 Task: Add a new keyboard input source for a different language and switch between them.
Action: Mouse moved to (360, 283)
Screenshot: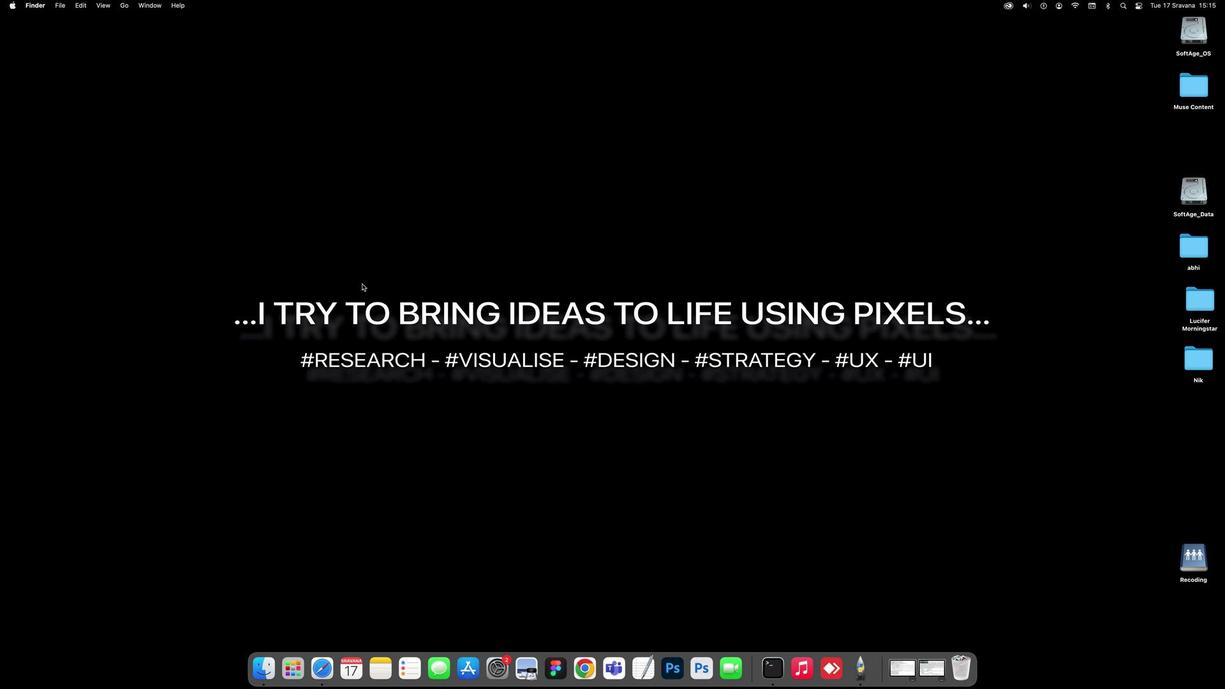 
Action: Mouse pressed left at (360, 283)
Screenshot: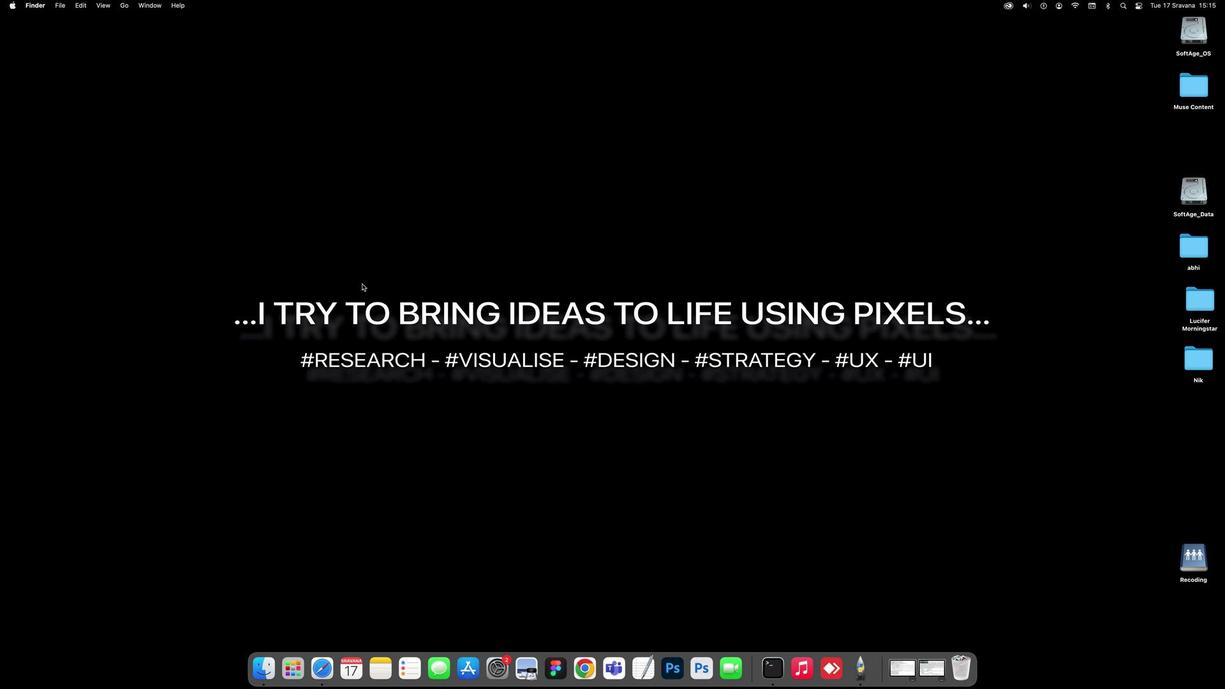 
Action: Mouse moved to (8, 1)
Screenshot: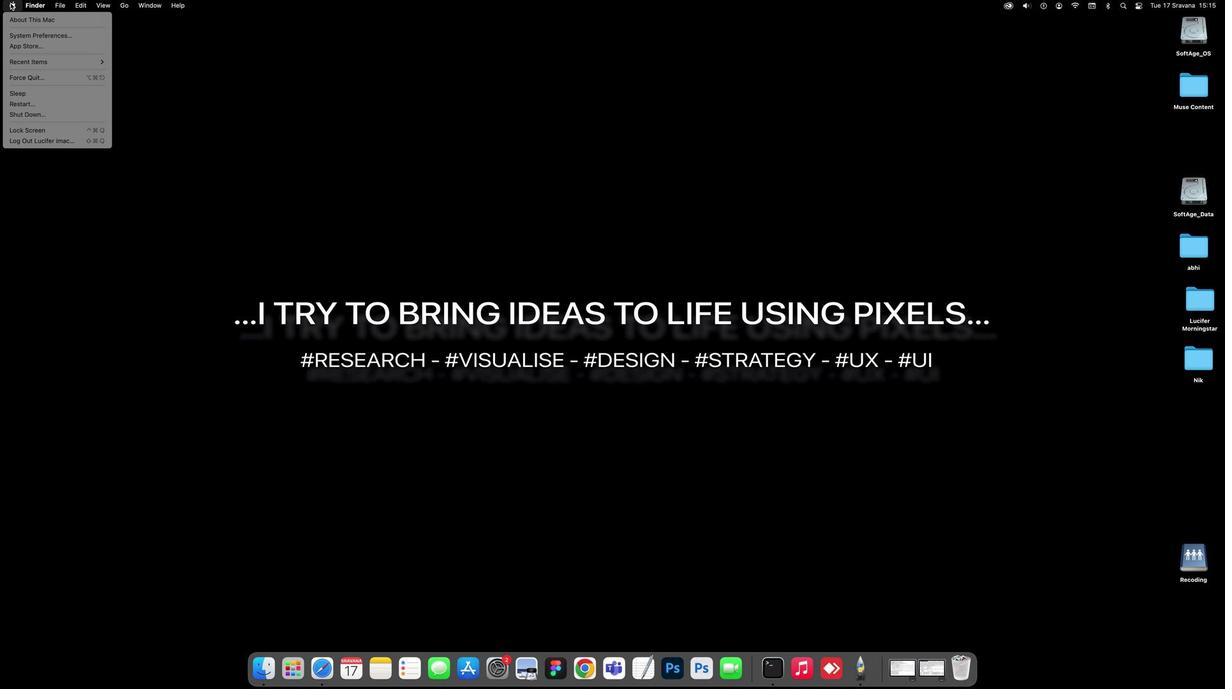 
Action: Mouse pressed left at (8, 1)
Screenshot: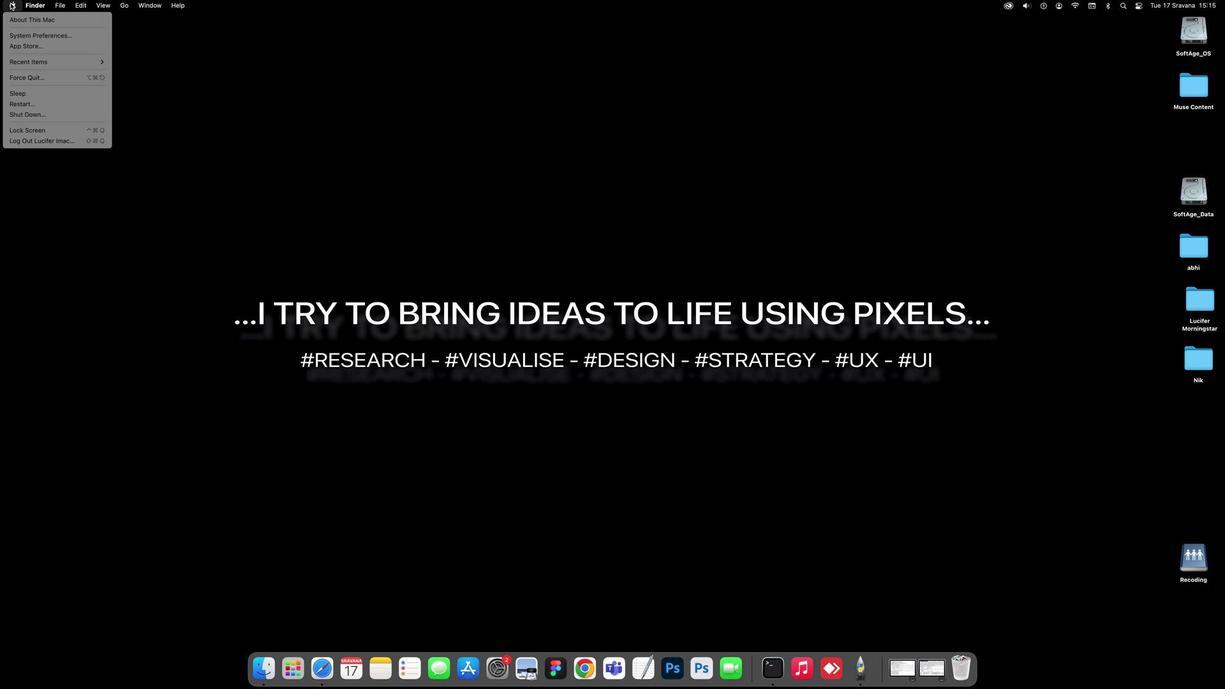 
Action: Mouse moved to (19, 39)
Screenshot: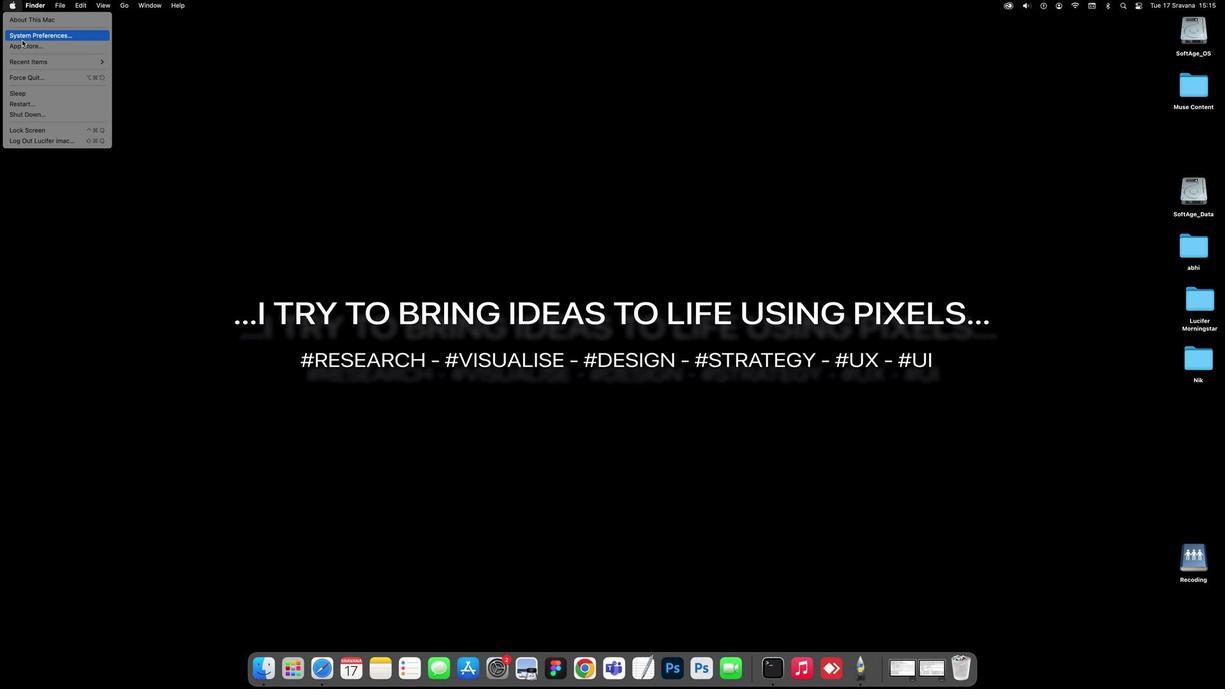 
Action: Mouse pressed left at (19, 39)
Screenshot: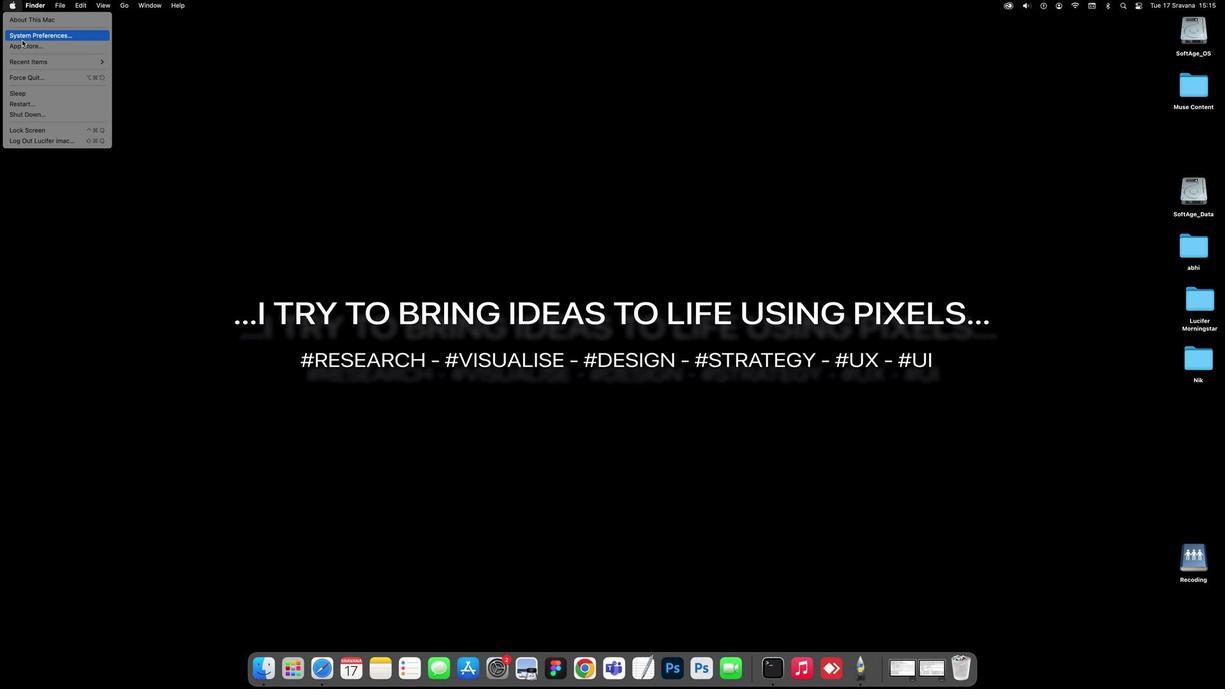 
Action: Mouse moved to (544, 490)
Screenshot: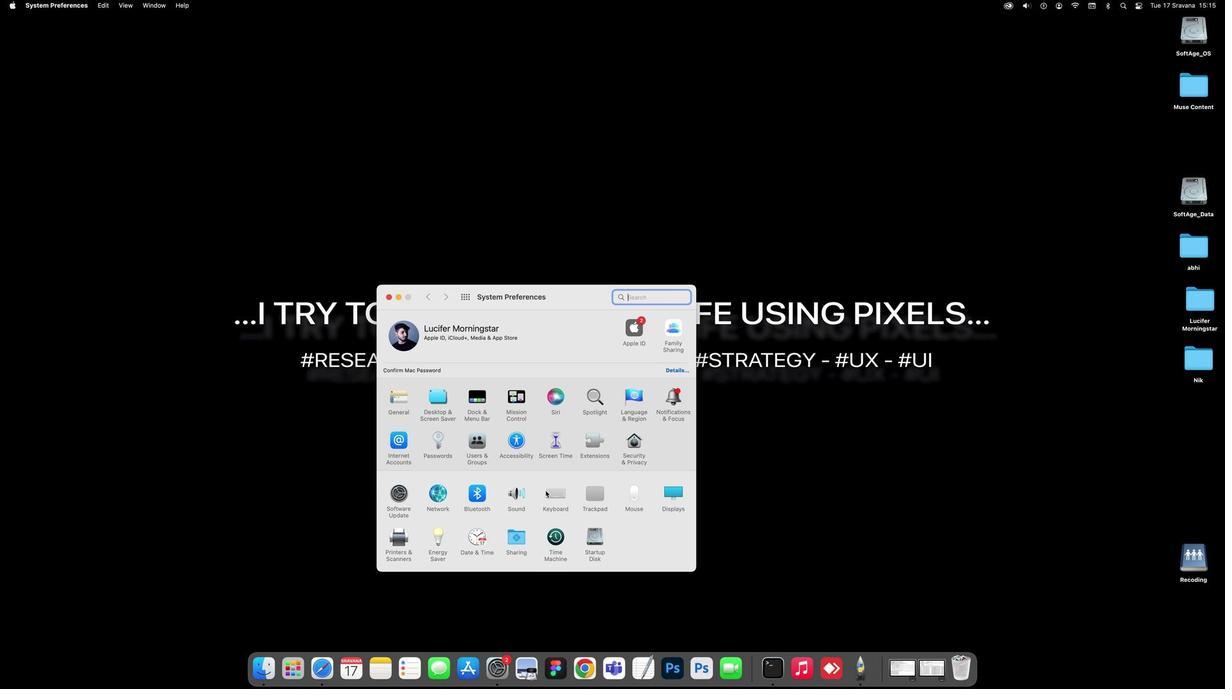 
Action: Mouse pressed left at (544, 490)
Screenshot: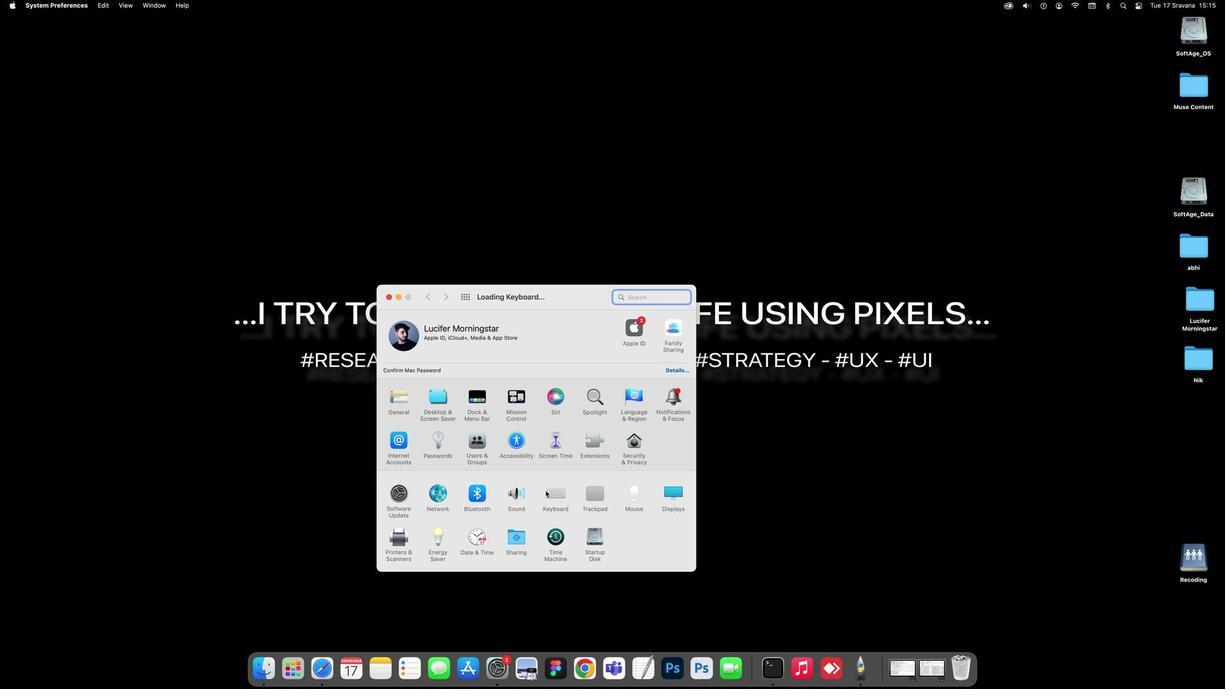 
Action: Mouse moved to (428, 529)
Screenshot: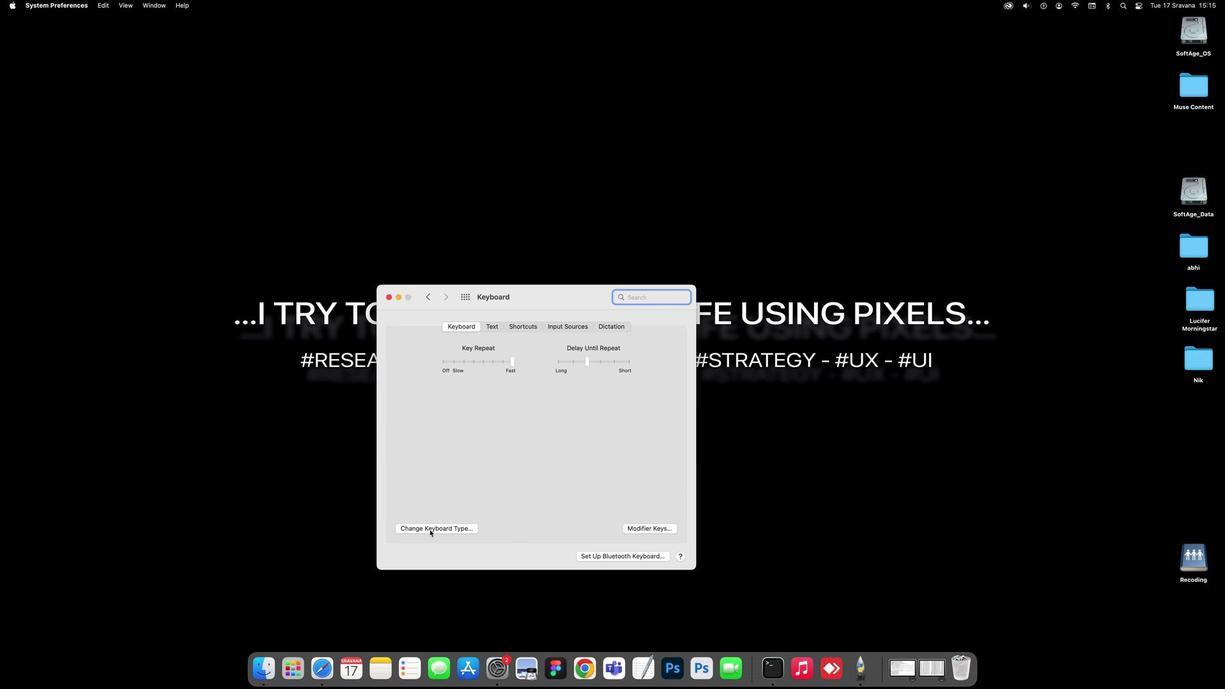 
Action: Mouse pressed left at (428, 529)
Screenshot: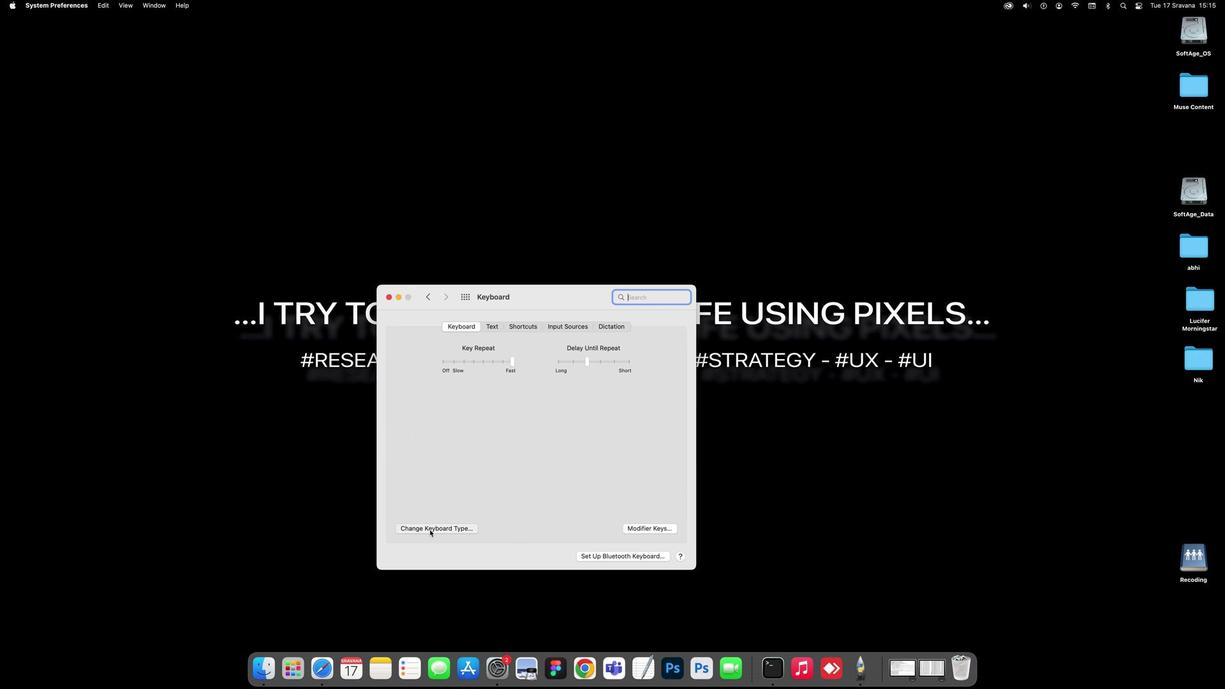 
Action: Mouse moved to (786, 478)
Screenshot: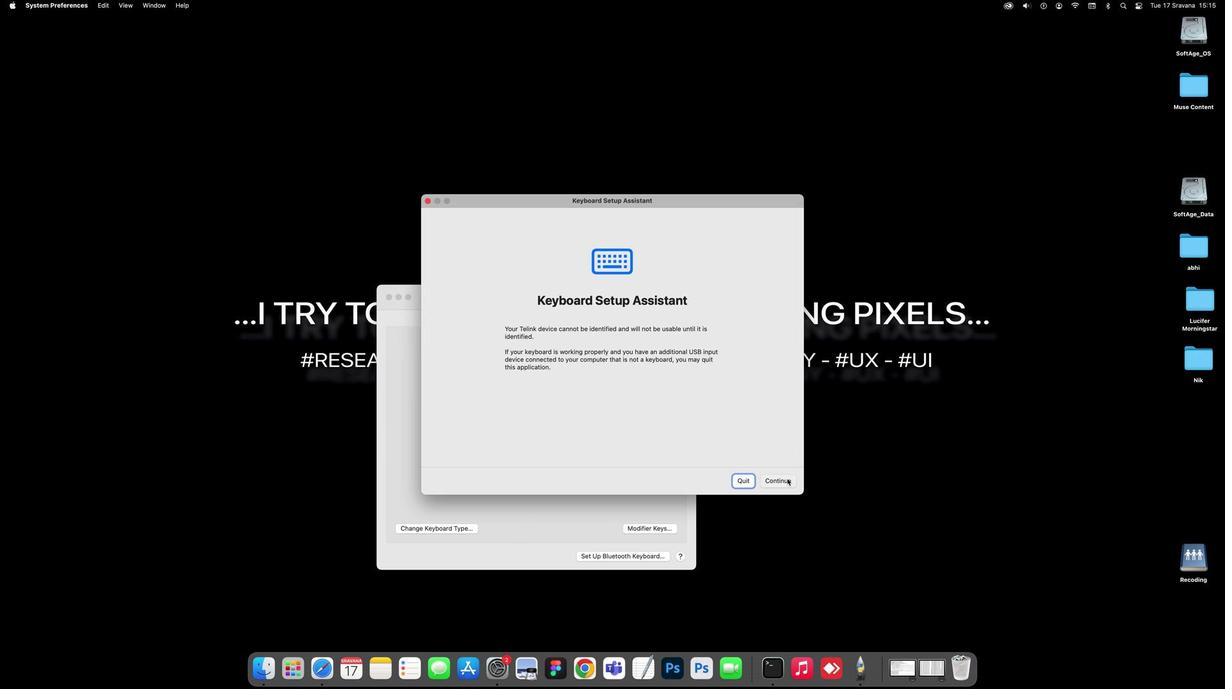
Action: Mouse pressed left at (786, 478)
Screenshot: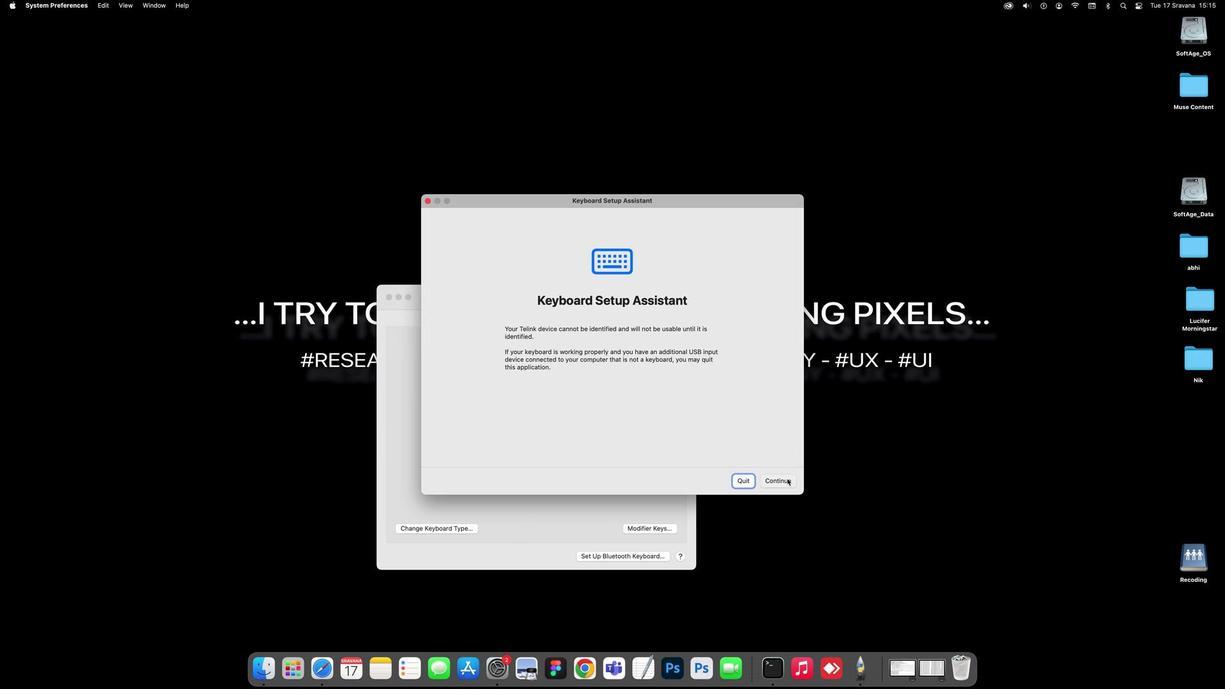 
Action: Key pressed Key.shift'Z'
Screenshot: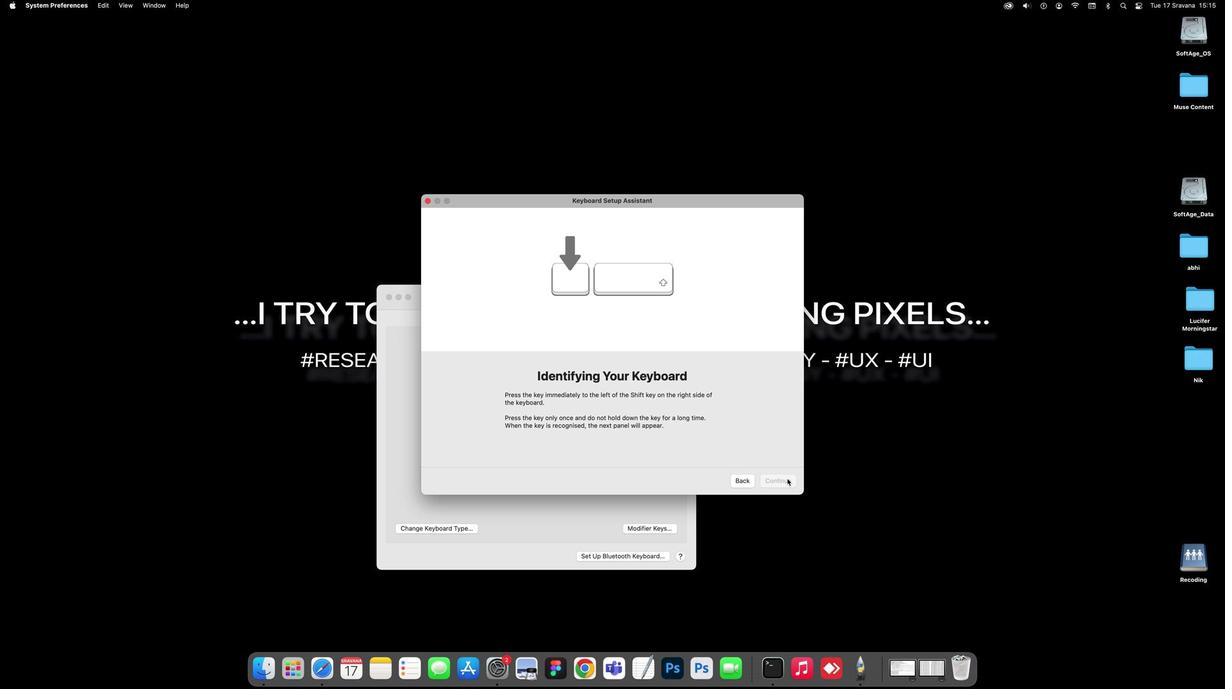 
Action: Mouse moved to (748, 452)
Screenshot: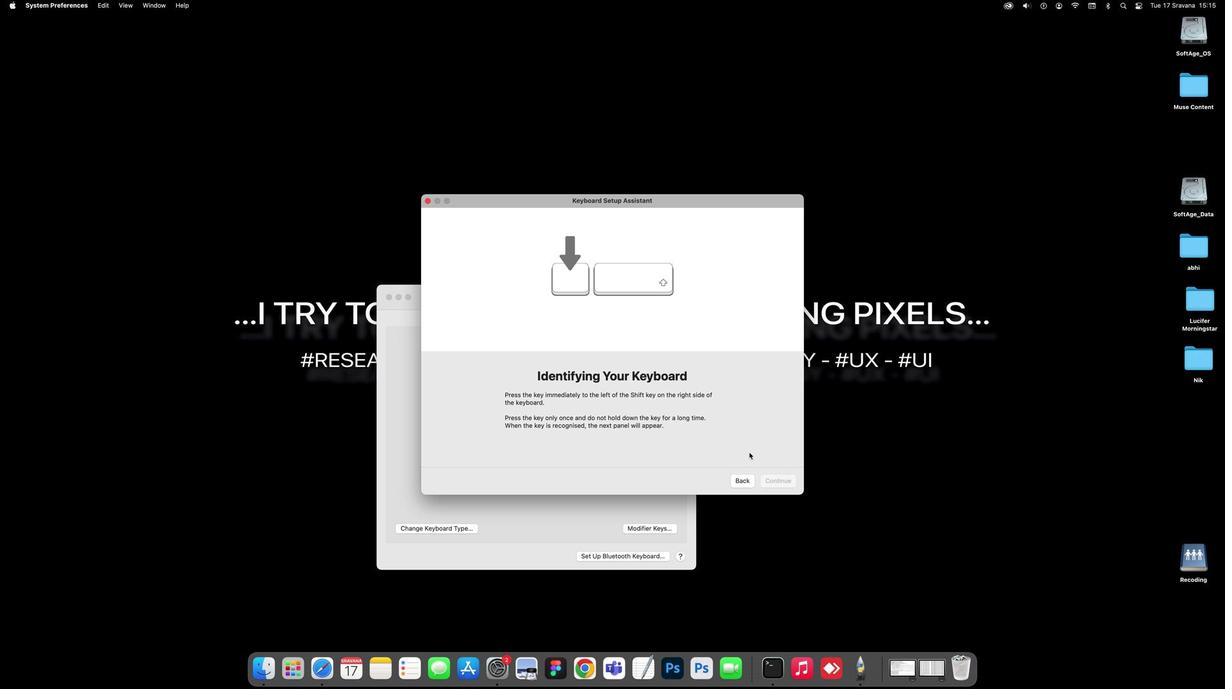 
Action: Mouse pressed left at (748, 452)
Screenshot: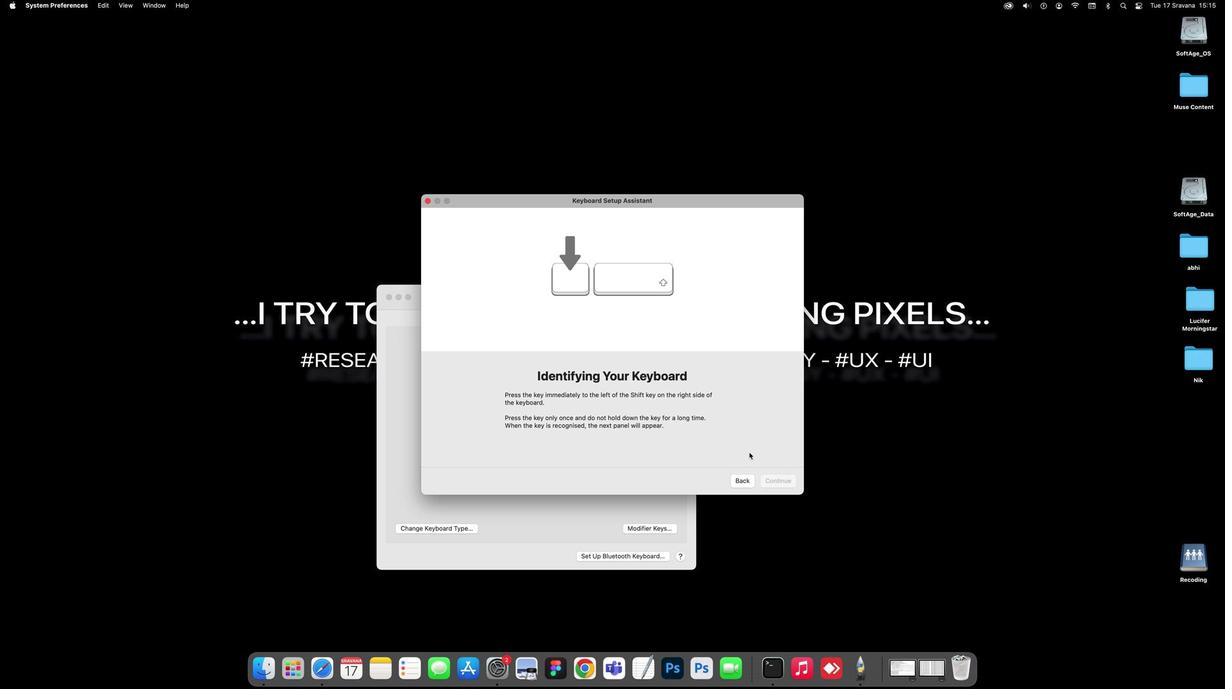 
Action: Key pressed Key.shift'Z'Key.shift'Z''Z''Z''Z'
Screenshot: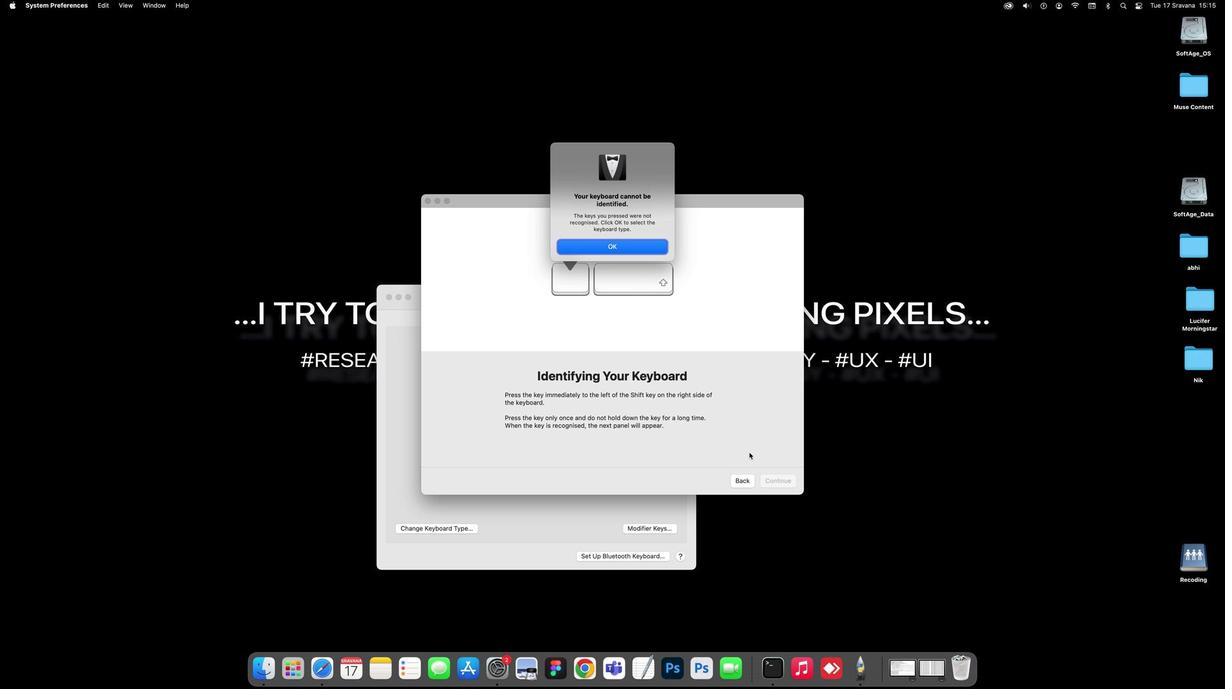 
Action: Mouse moved to (618, 254)
Screenshot: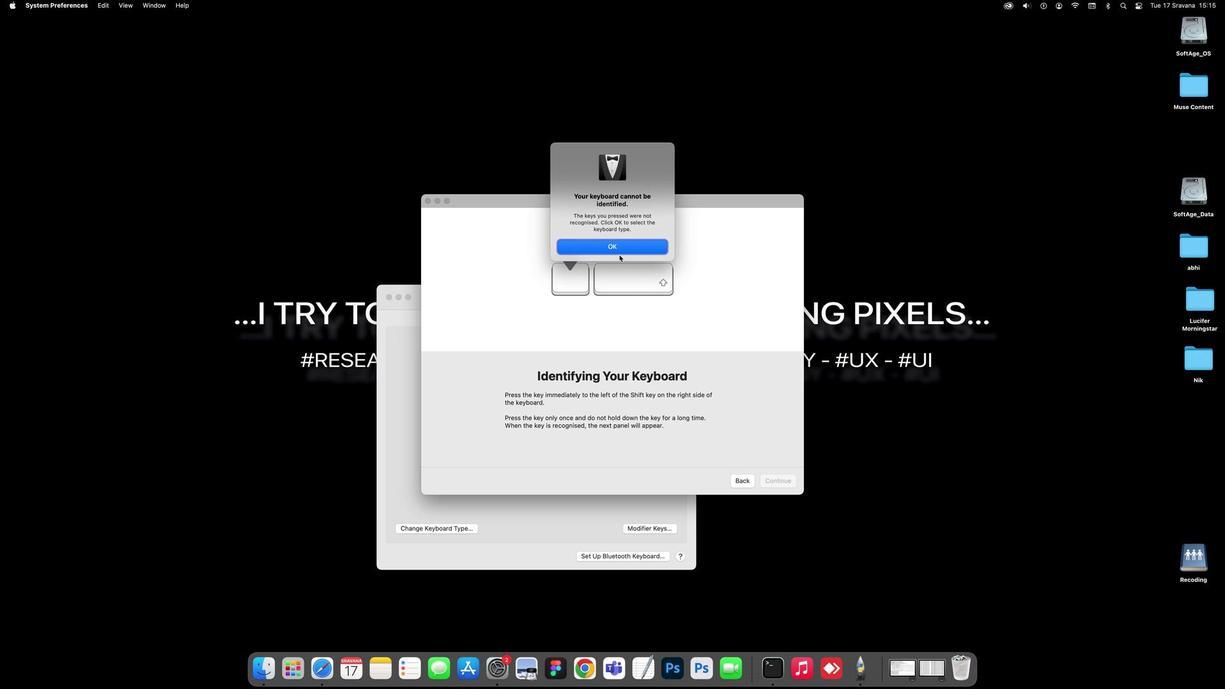 
Action: Mouse pressed left at (618, 254)
Screenshot: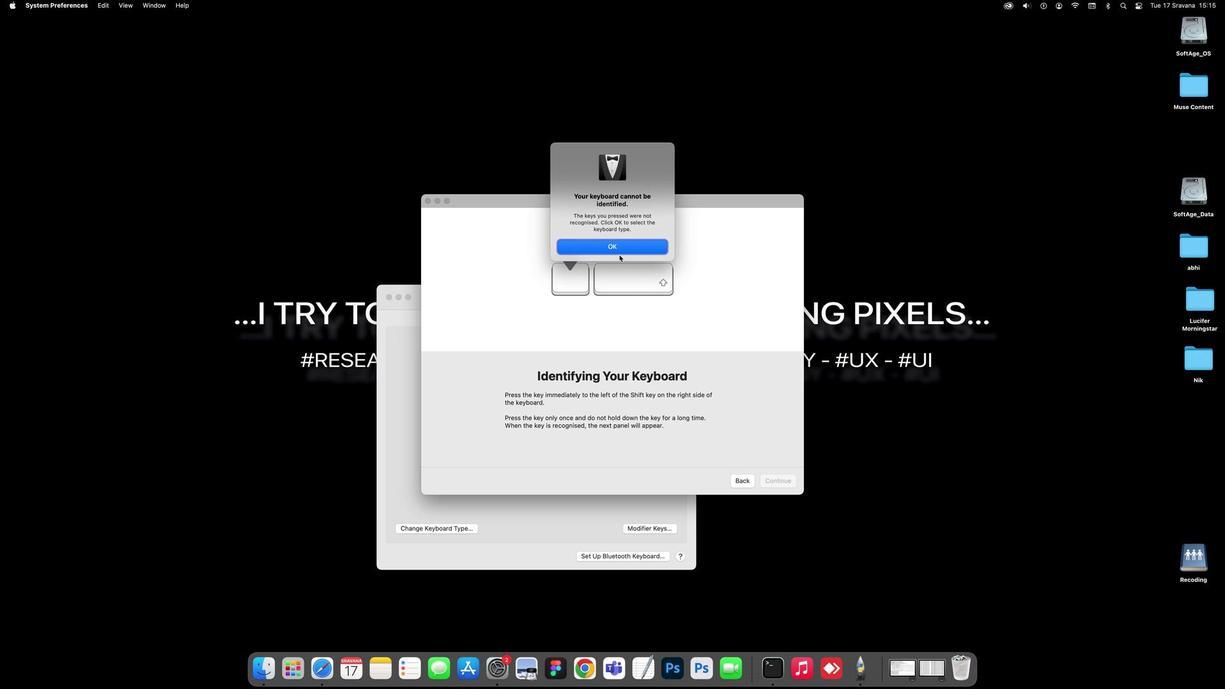 
Action: Mouse moved to (616, 249)
Screenshot: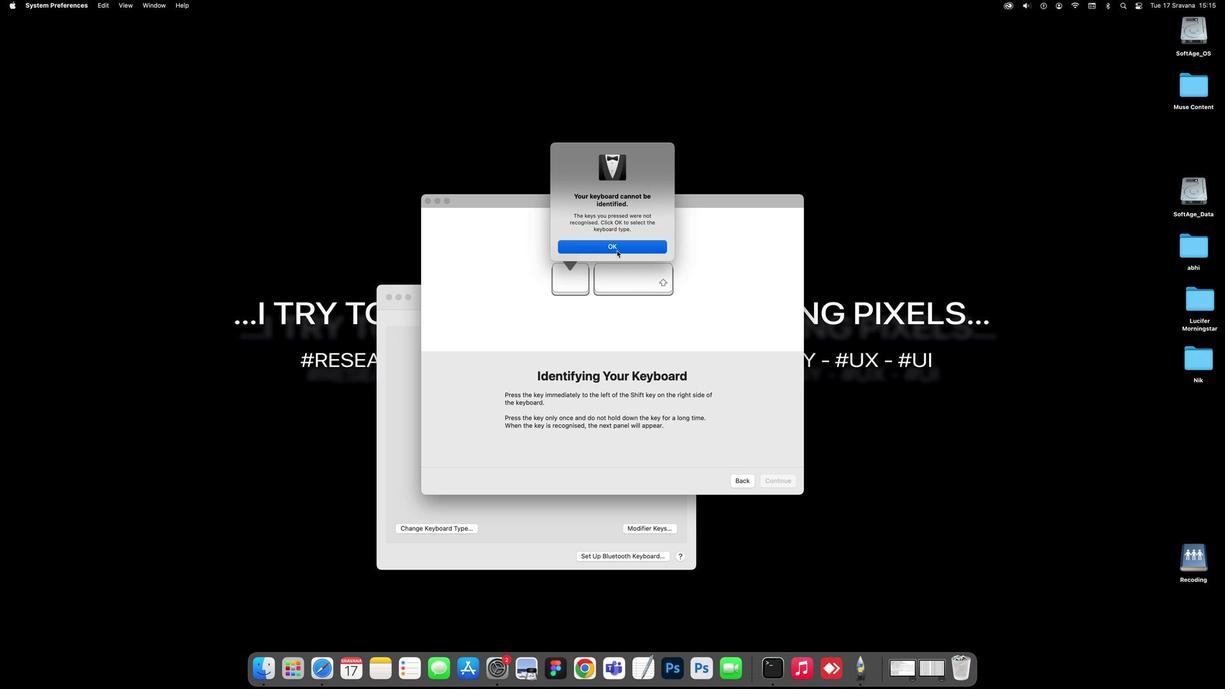
Action: Mouse pressed left at (616, 249)
Screenshot: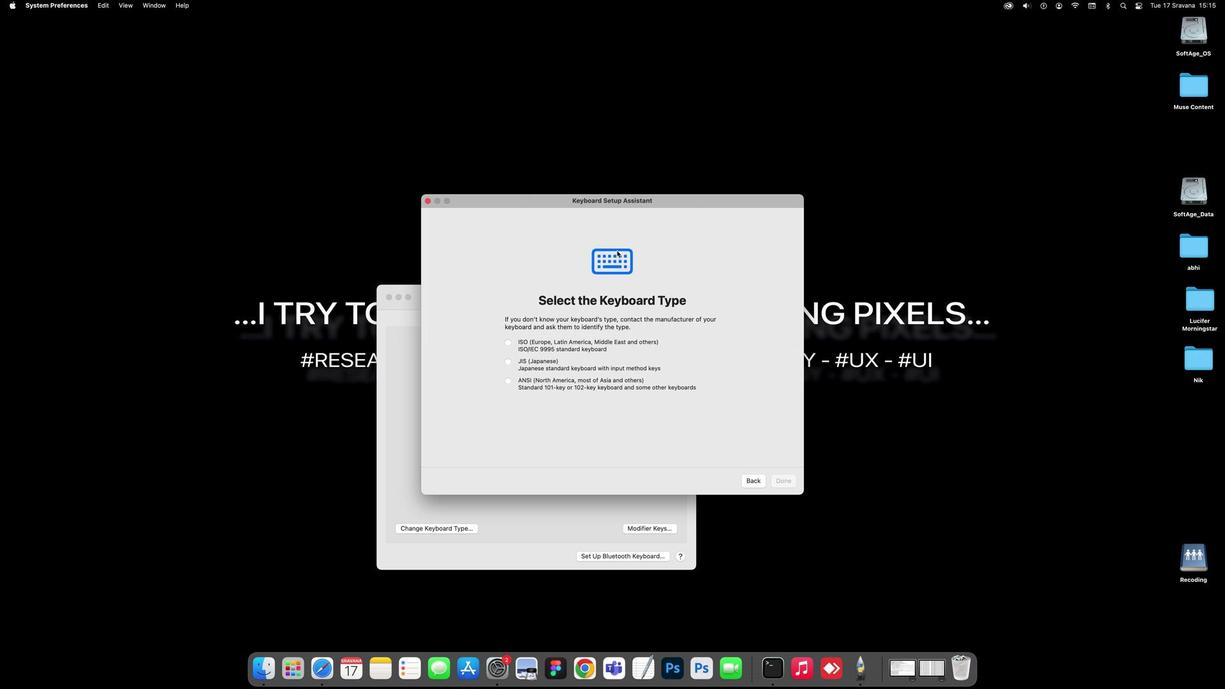 
Action: Mouse moved to (513, 381)
Screenshot: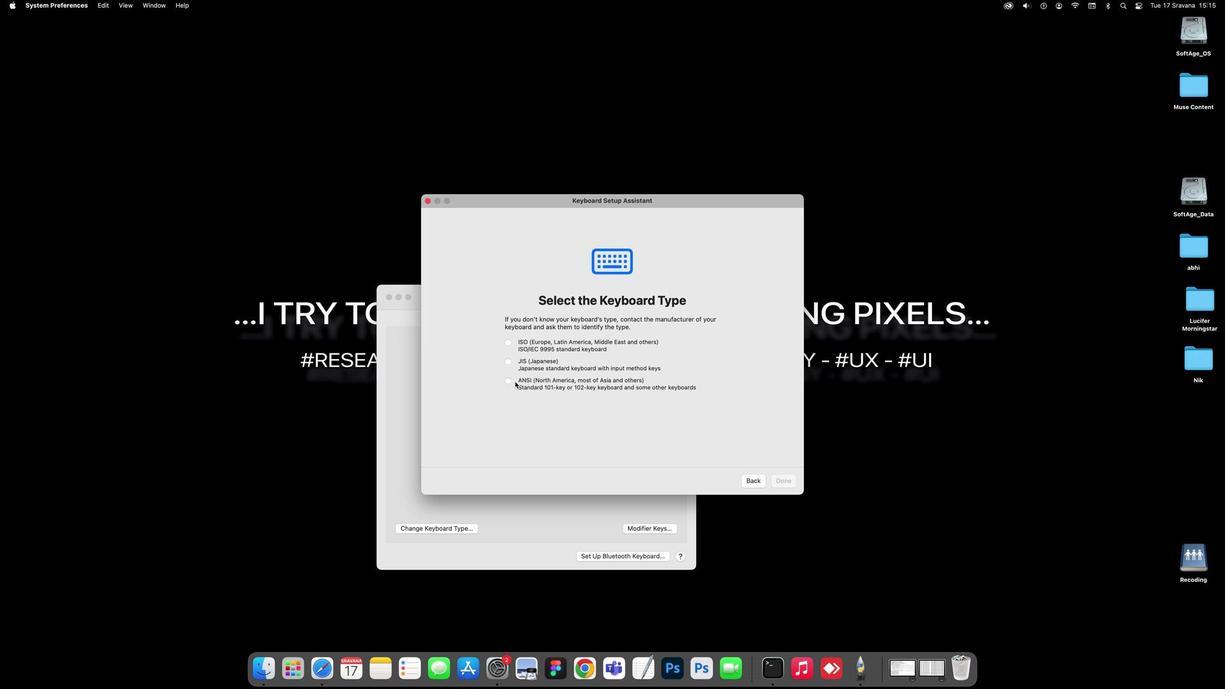 
Action: Mouse pressed left at (513, 381)
Screenshot: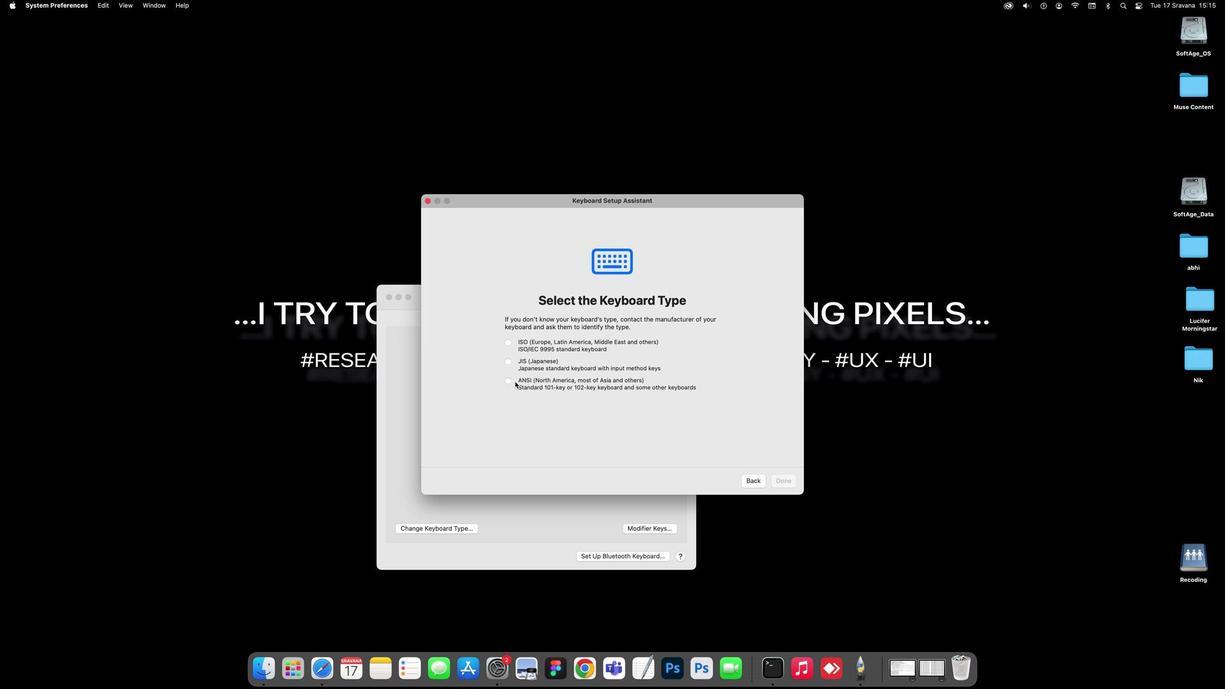 
Action: Mouse moved to (510, 381)
Screenshot: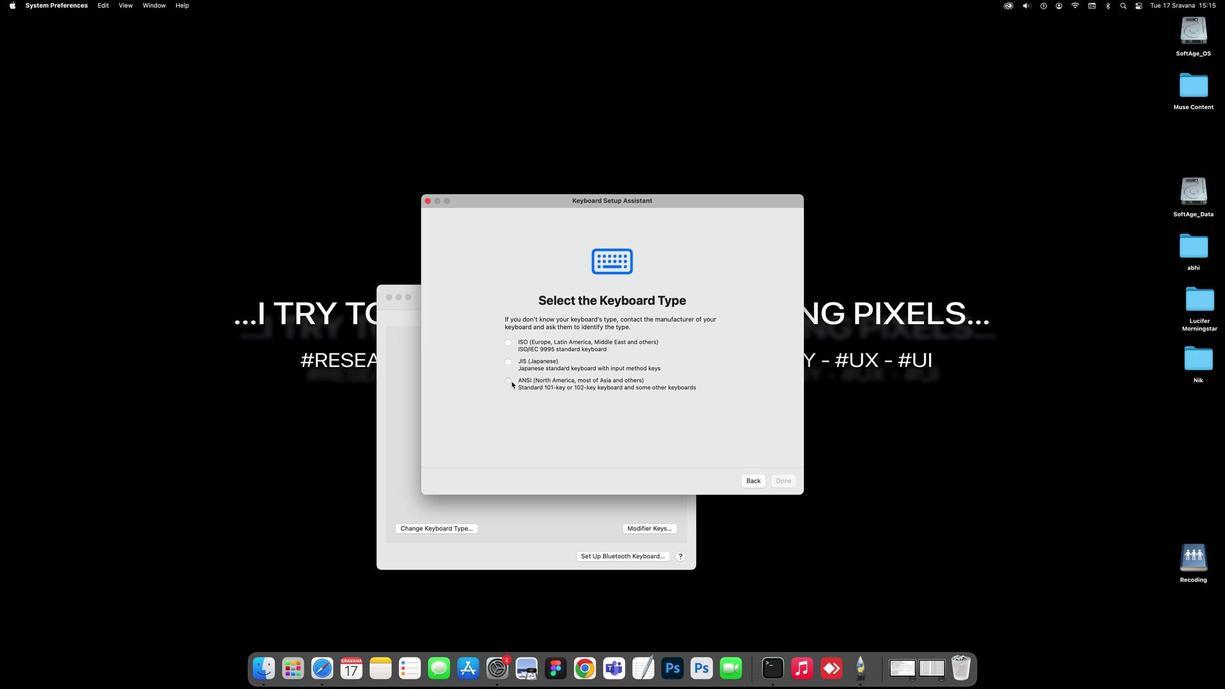 
Action: Mouse pressed left at (510, 381)
Screenshot: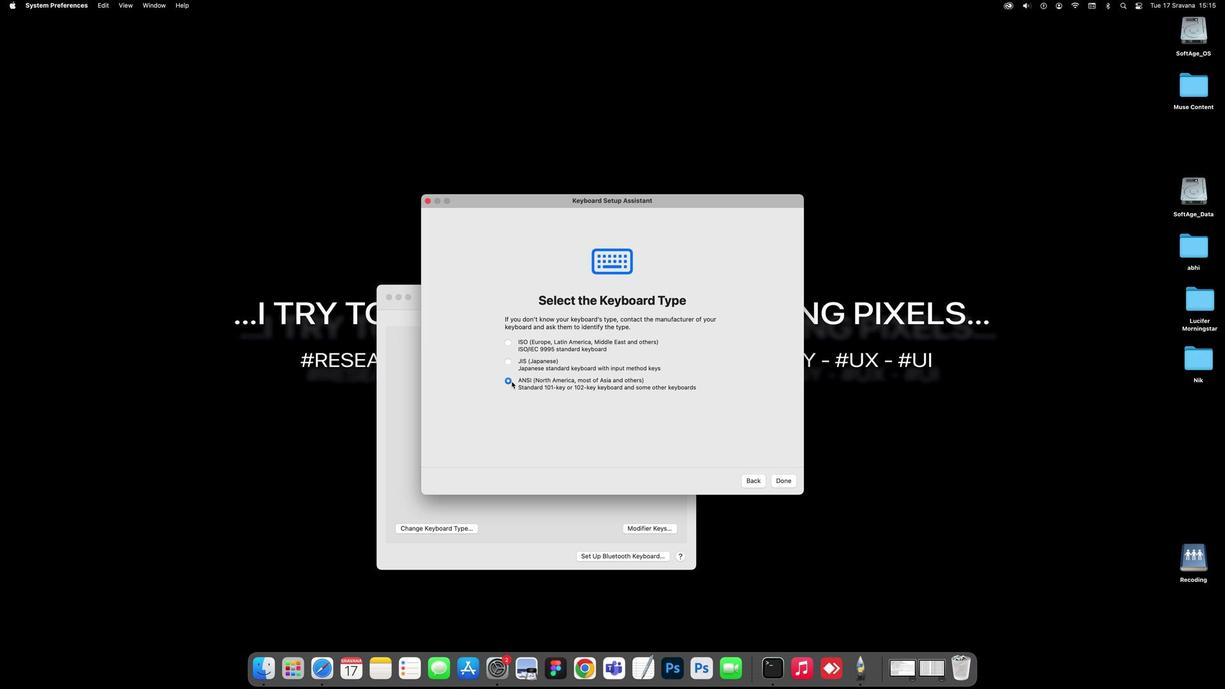 
Action: Mouse moved to (776, 473)
Screenshot: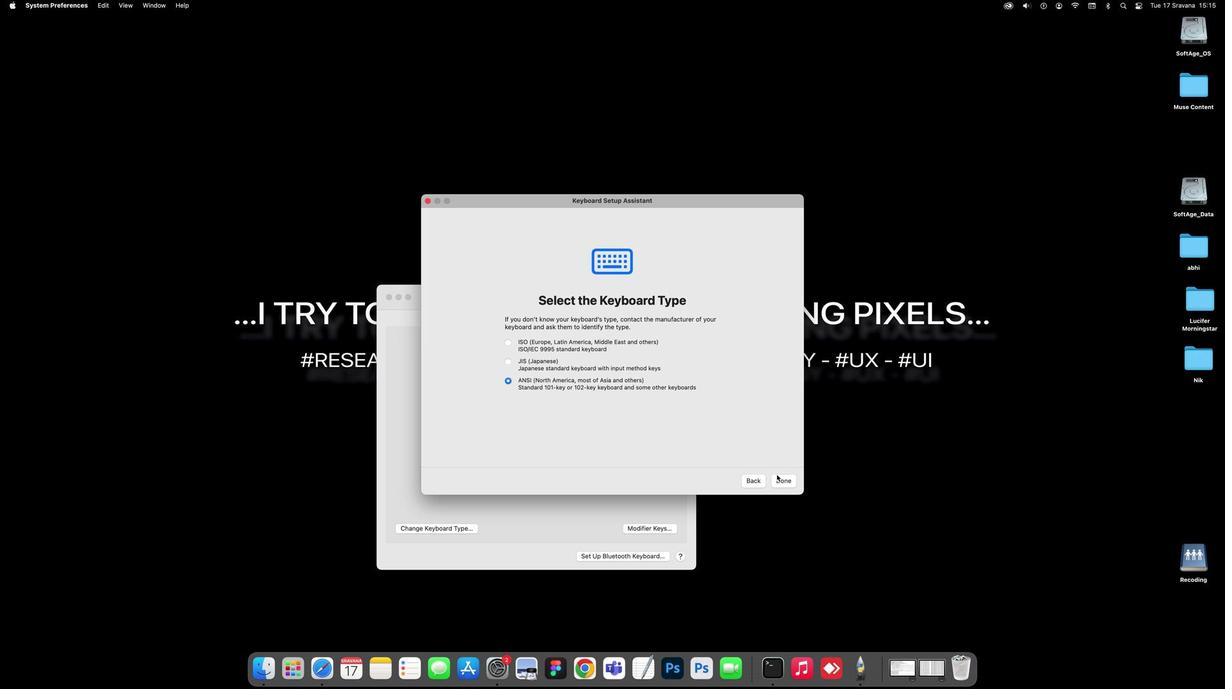 
Action: Mouse pressed left at (776, 473)
Screenshot: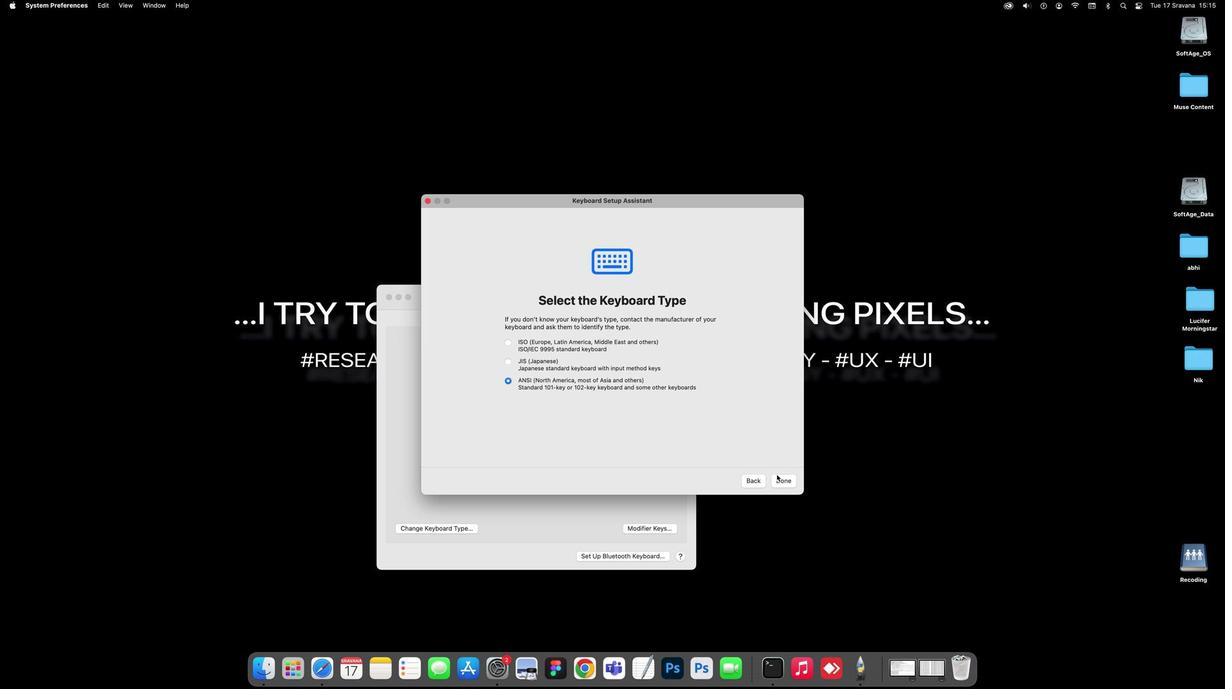 
Action: Mouse moved to (782, 482)
Screenshot: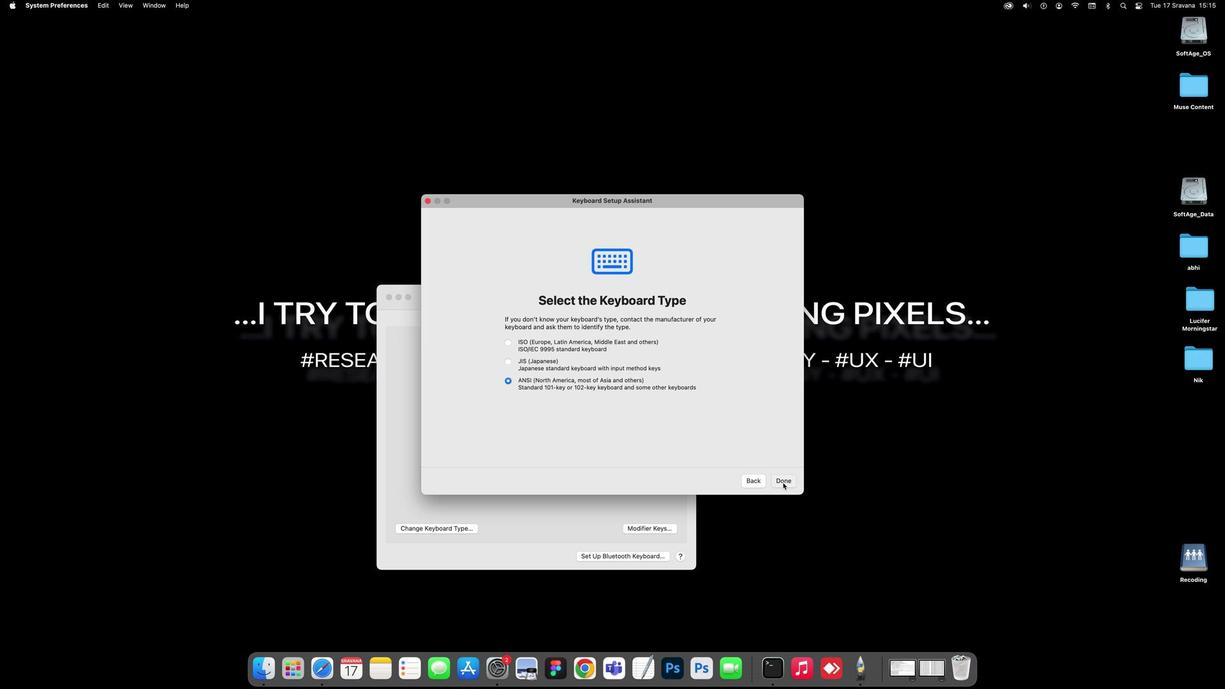 
Action: Mouse pressed left at (782, 482)
Screenshot: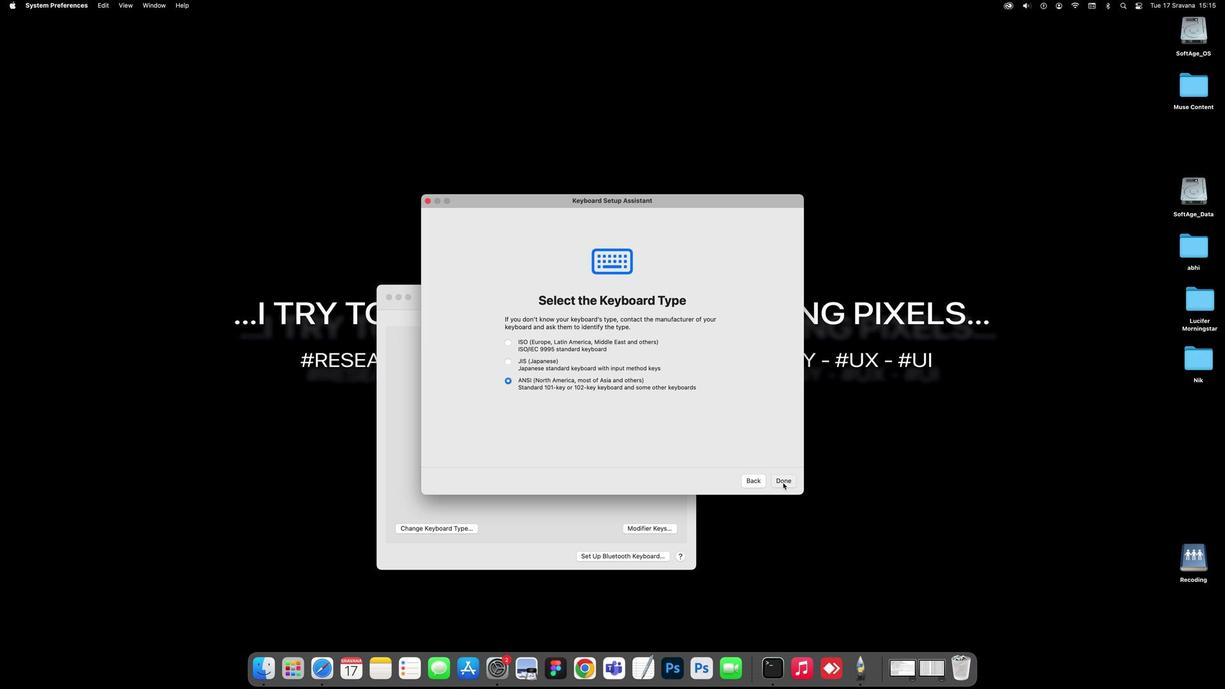 
Action: Mouse moved to (492, 330)
Screenshot: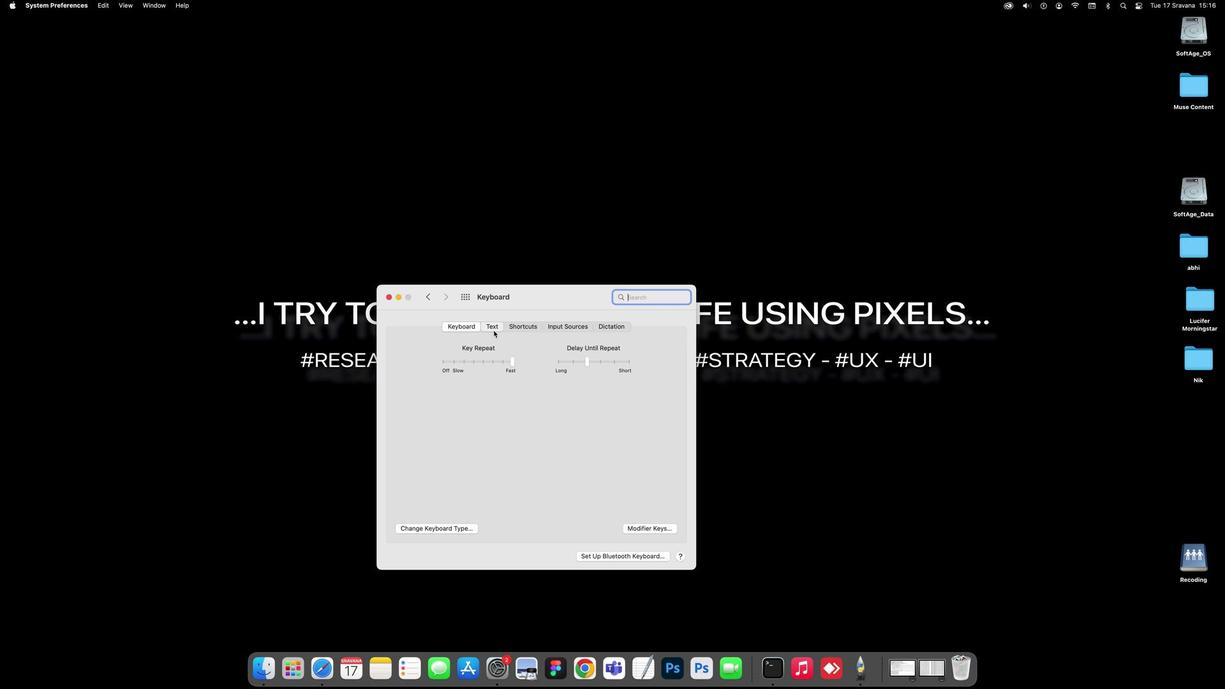 
Action: Mouse pressed left at (492, 330)
Screenshot: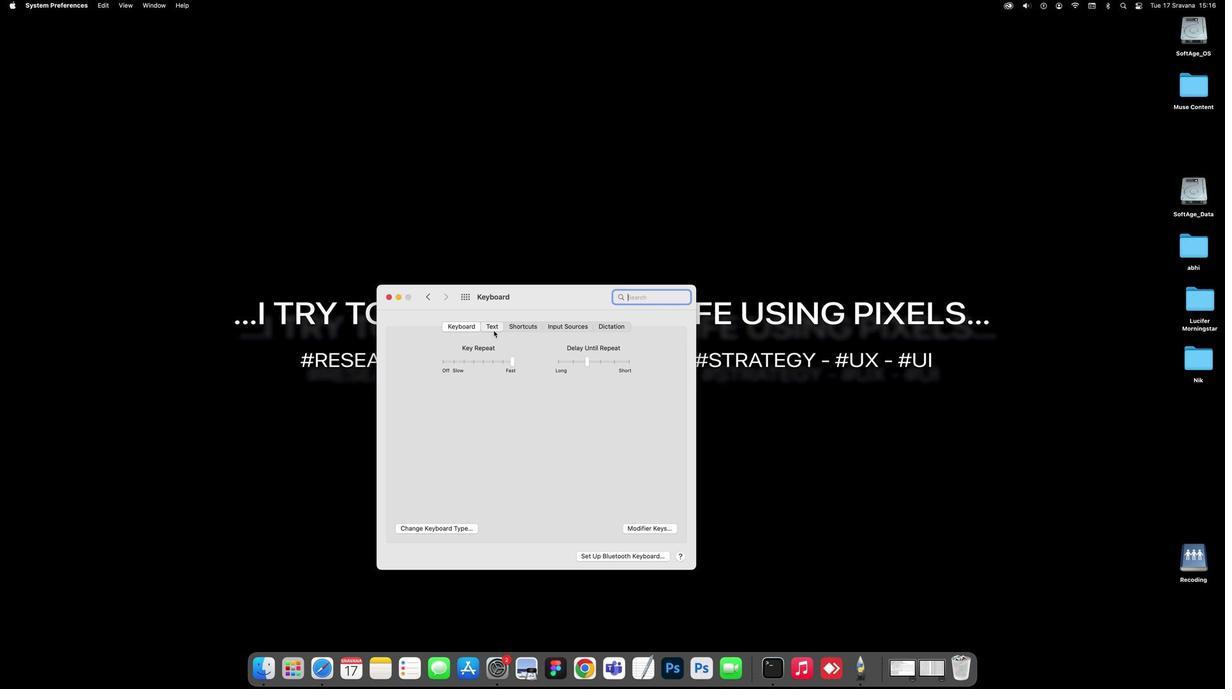 
Action: Mouse moved to (572, 328)
Screenshot: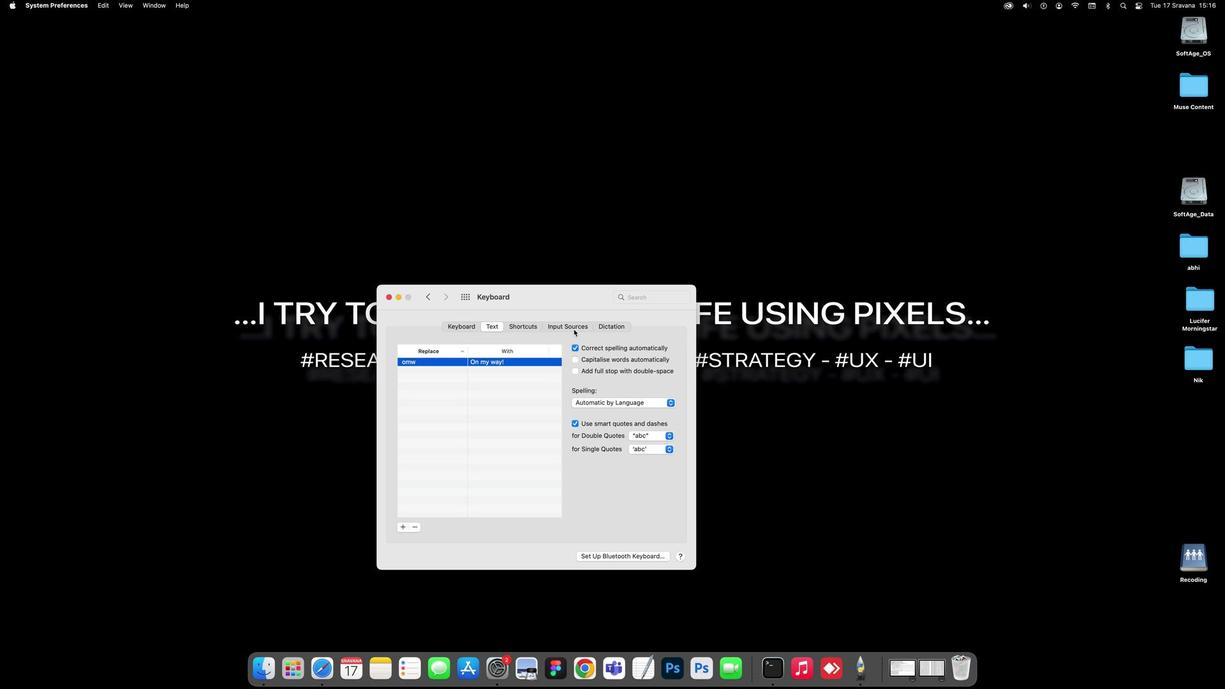 
Action: Mouse pressed left at (572, 328)
Screenshot: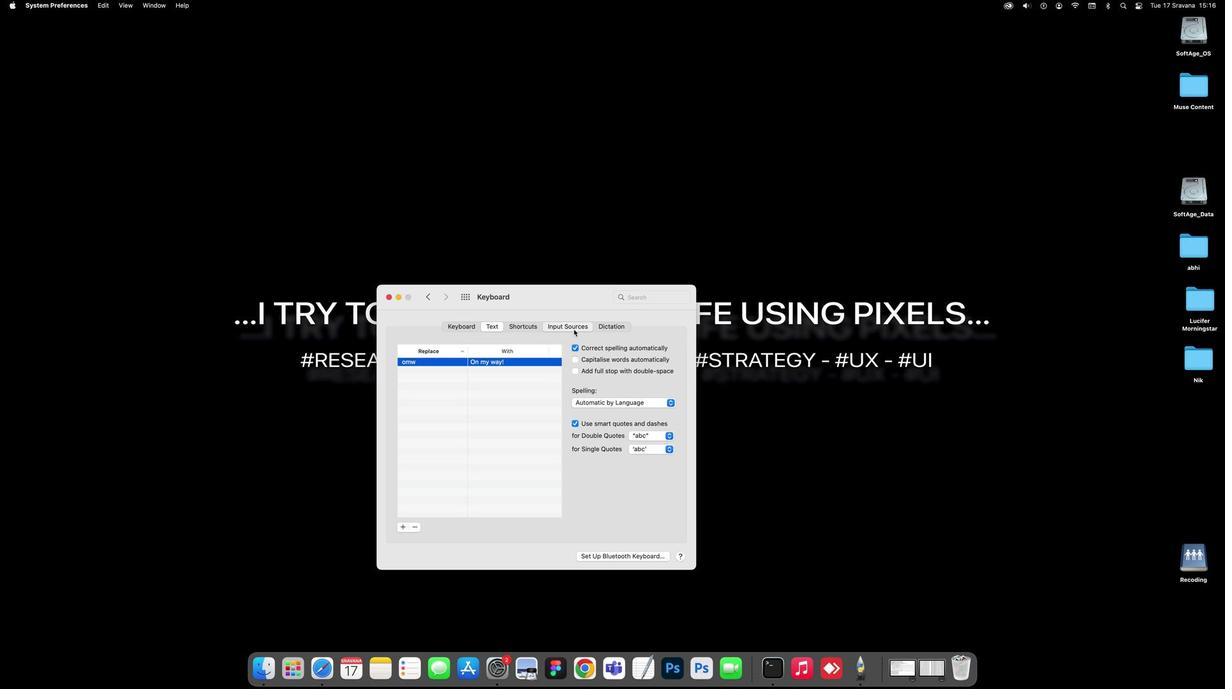 
Action: Mouse moved to (398, 516)
Screenshot: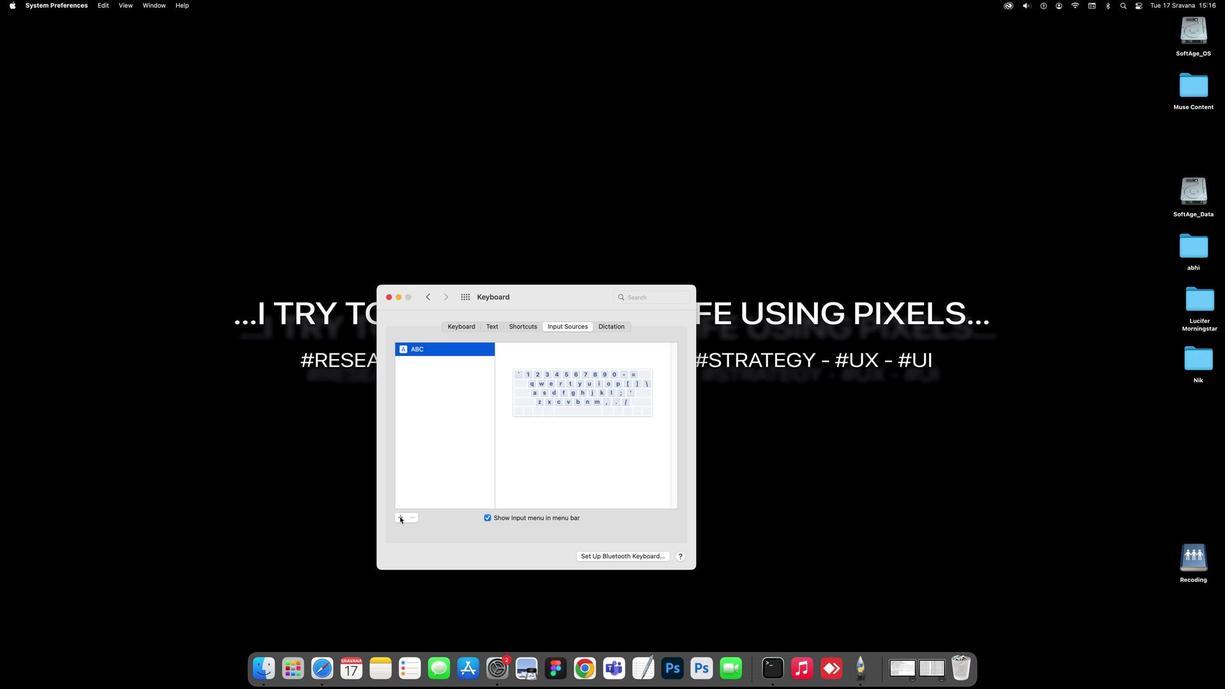 
Action: Mouse pressed left at (398, 516)
Screenshot: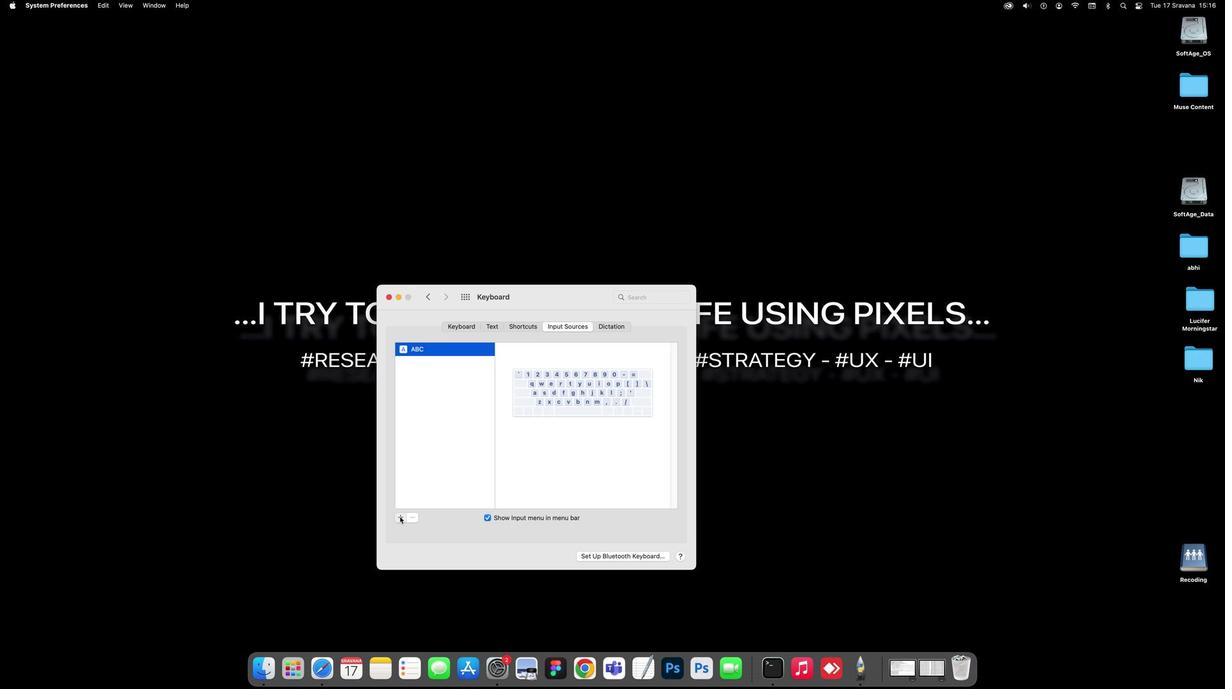 
Action: Mouse moved to (564, 419)
Screenshot: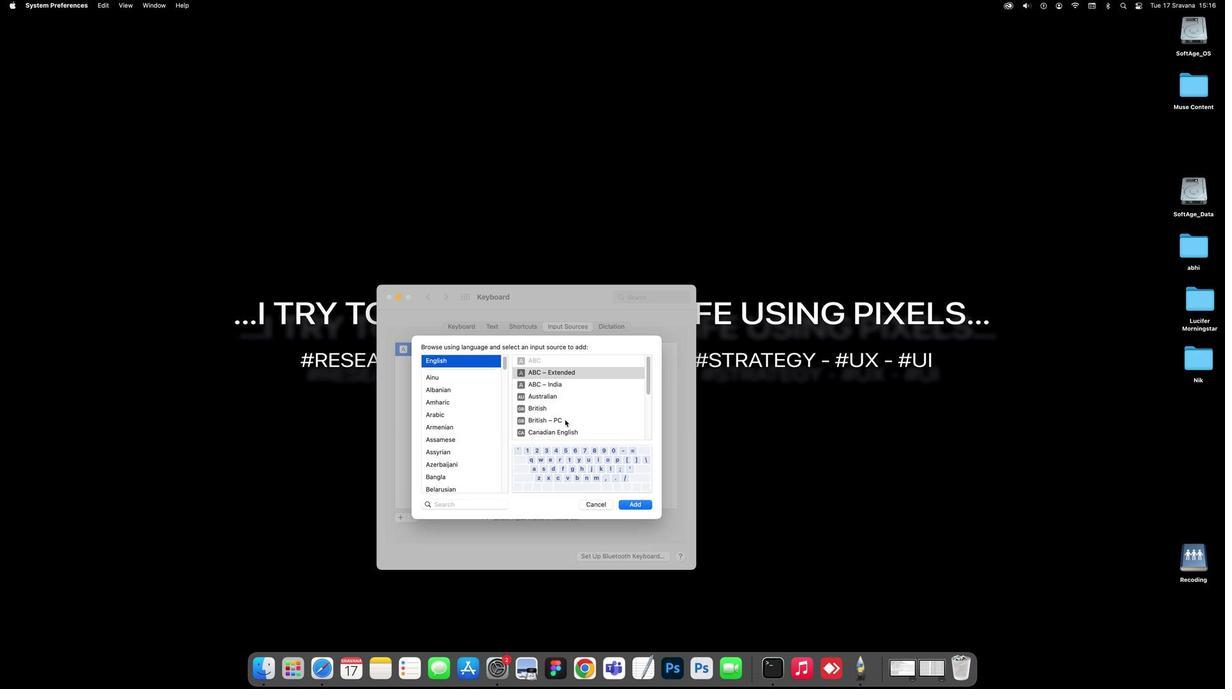 
Action: Mouse scrolled (564, 419) with delta (-1, 0)
Screenshot: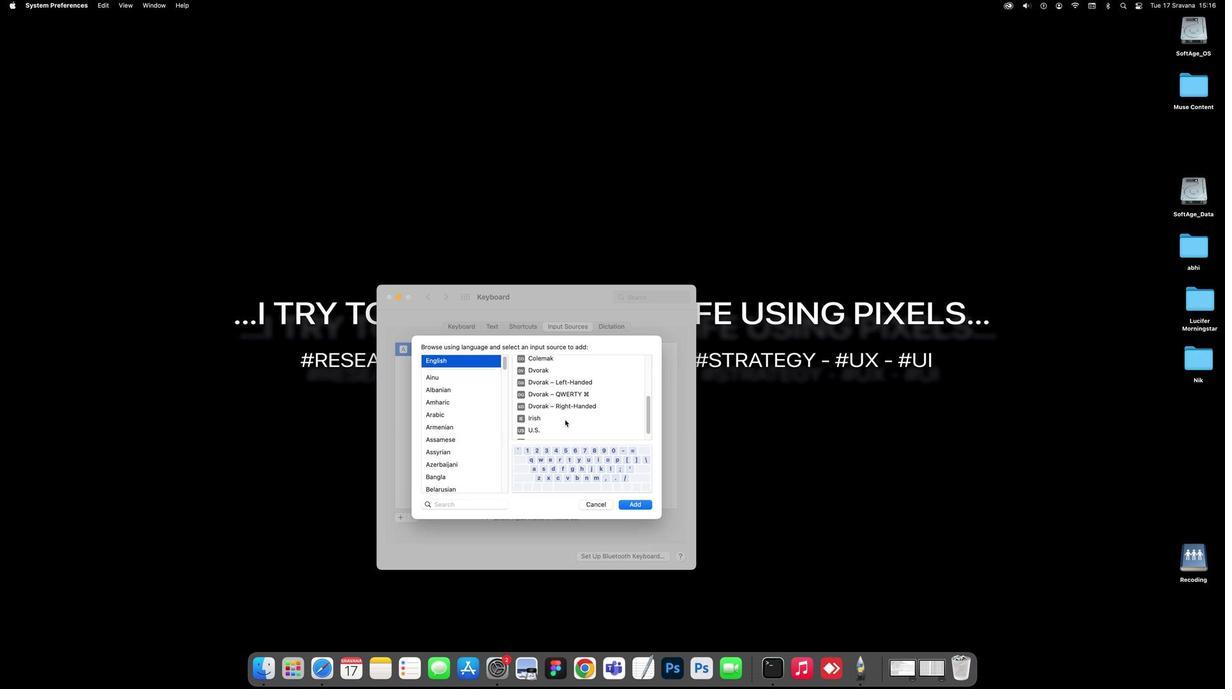 
Action: Mouse scrolled (564, 419) with delta (-1, 0)
Screenshot: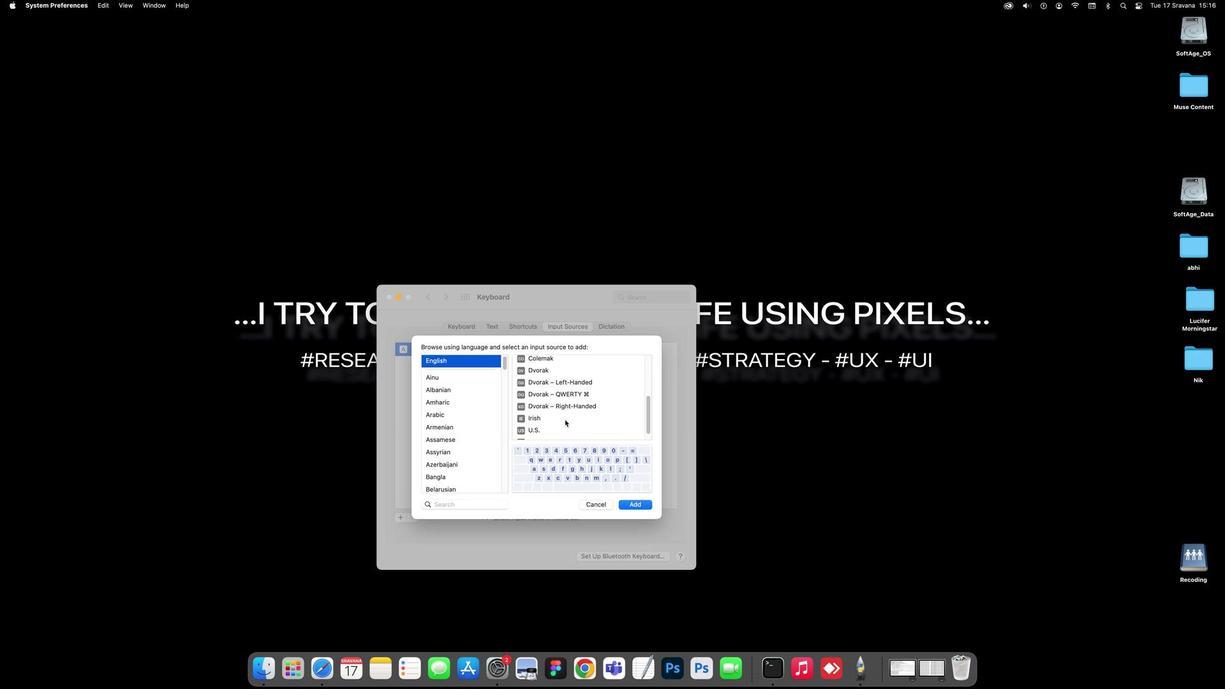 
Action: Mouse scrolled (564, 419) with delta (-1, -2)
Screenshot: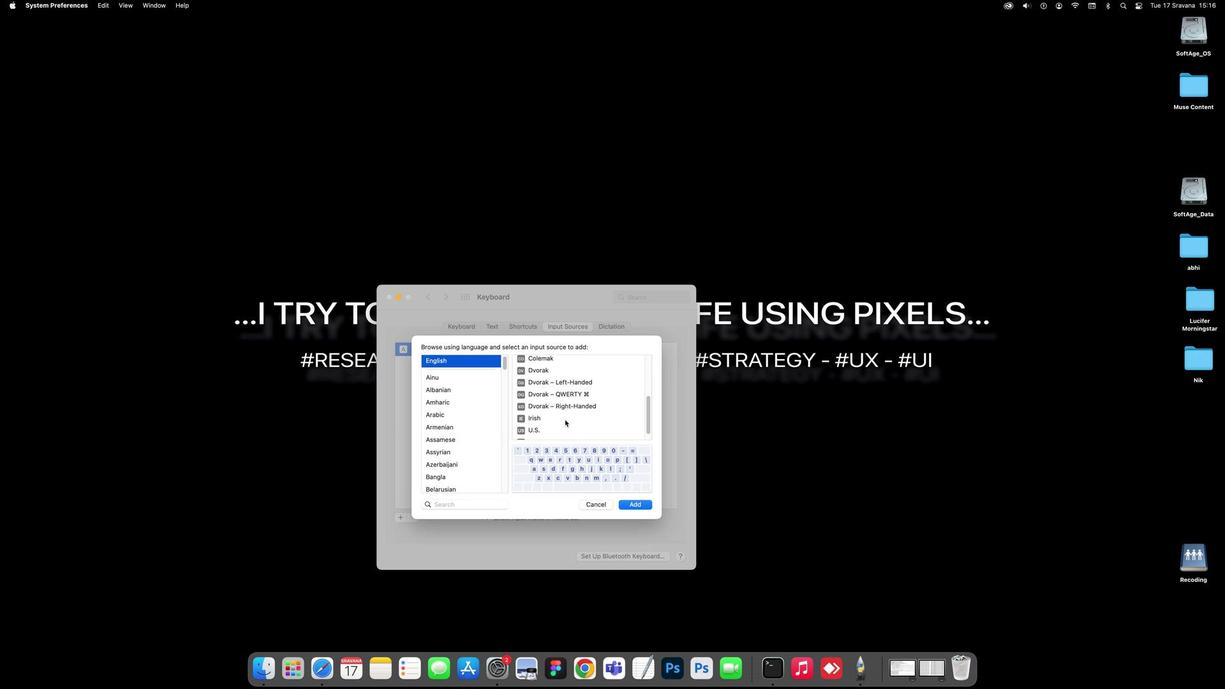 
Action: Mouse scrolled (564, 419) with delta (-1, 0)
Screenshot: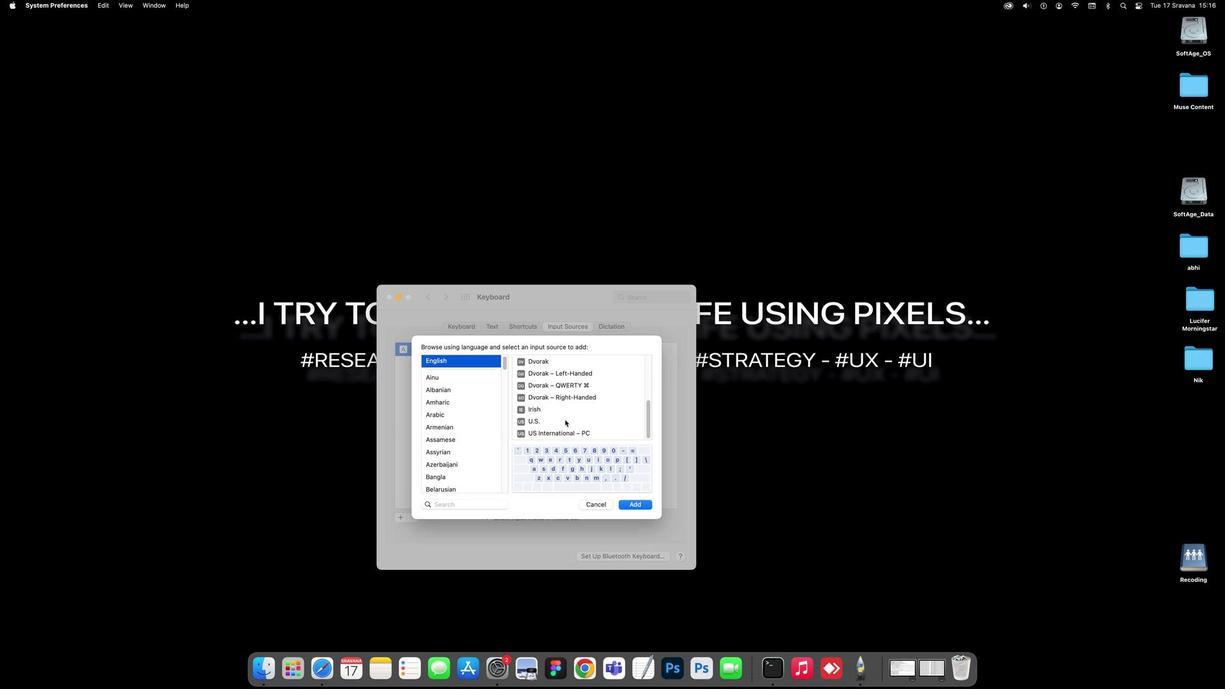 
Action: Mouse scrolled (564, 419) with delta (-1, 0)
Screenshot: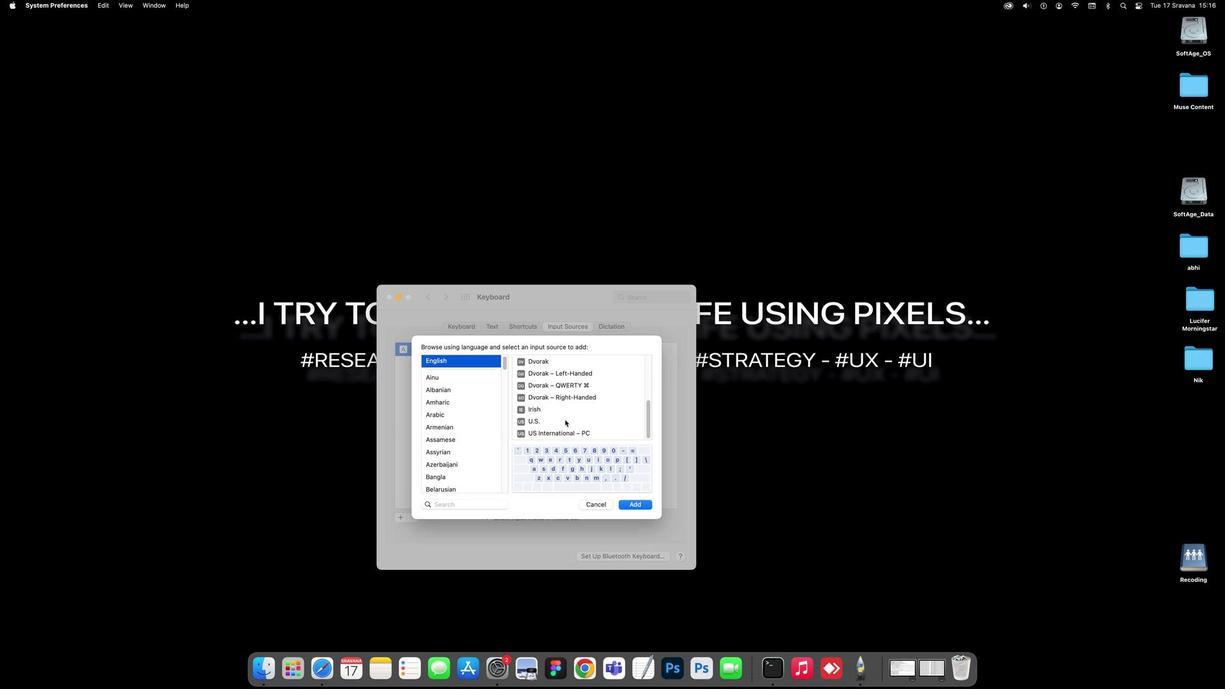 
Action: Mouse scrolled (564, 419) with delta (-1, -3)
Screenshot: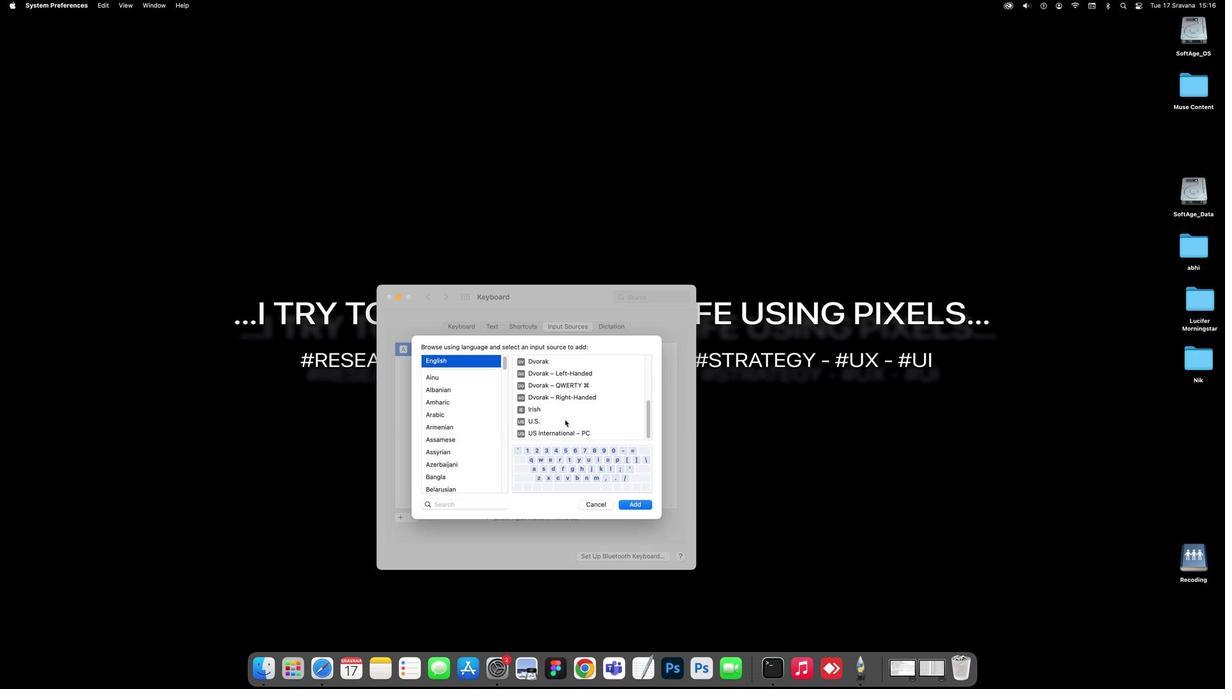 
Action: Mouse moved to (547, 423)
Screenshot: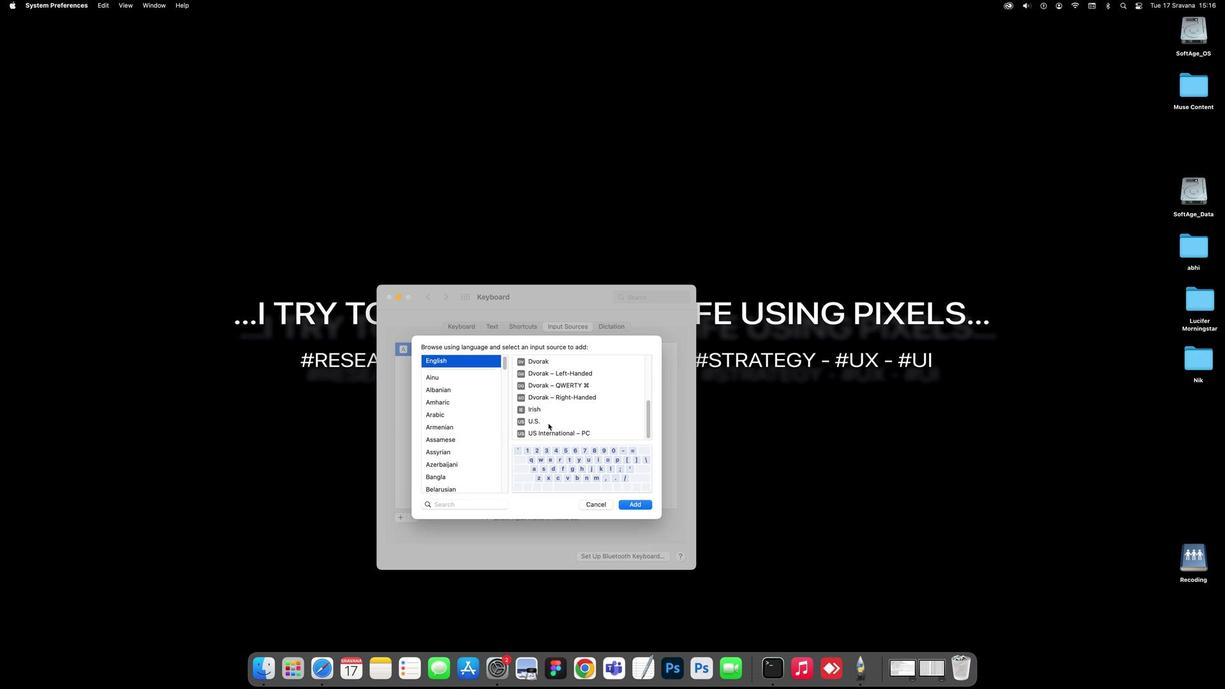 
Action: Mouse pressed left at (547, 423)
Screenshot: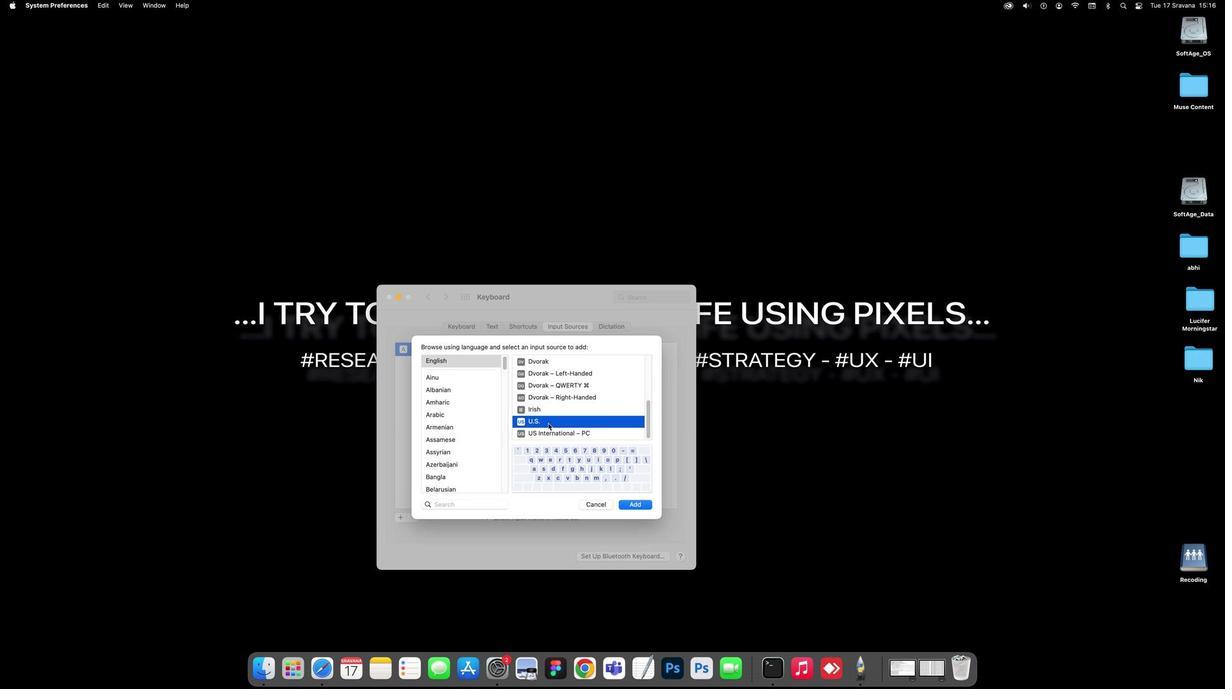 
Action: Mouse moved to (635, 504)
Screenshot: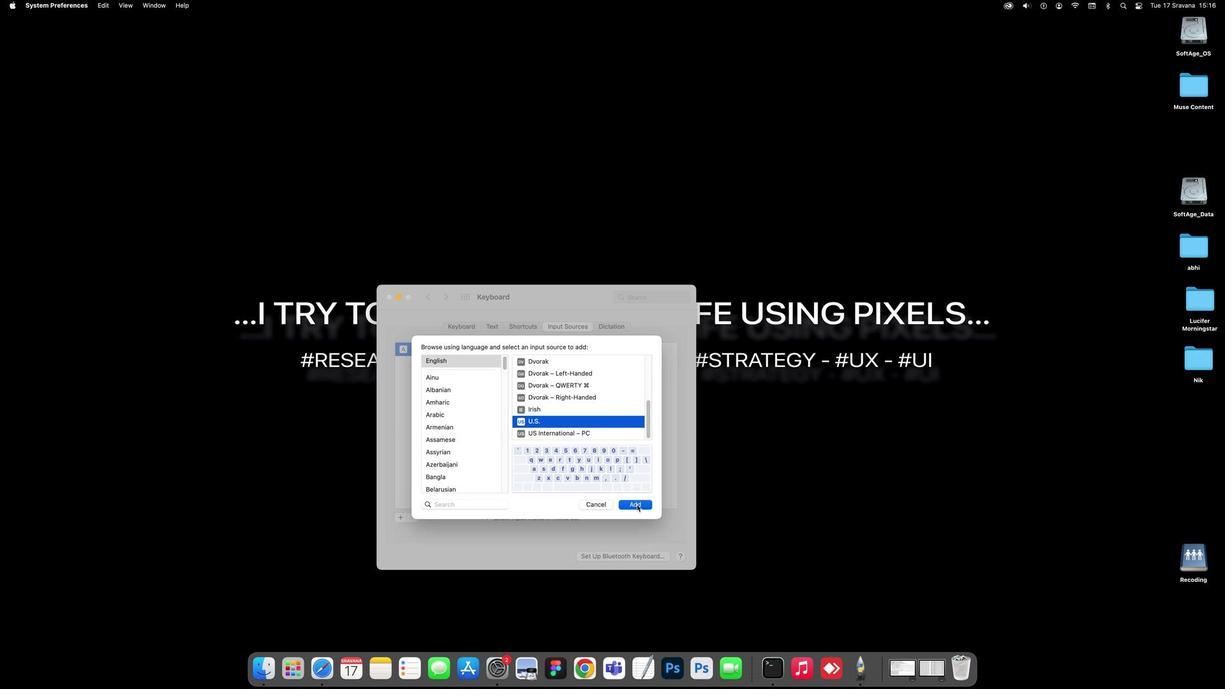 
Action: Mouse pressed left at (635, 504)
Screenshot: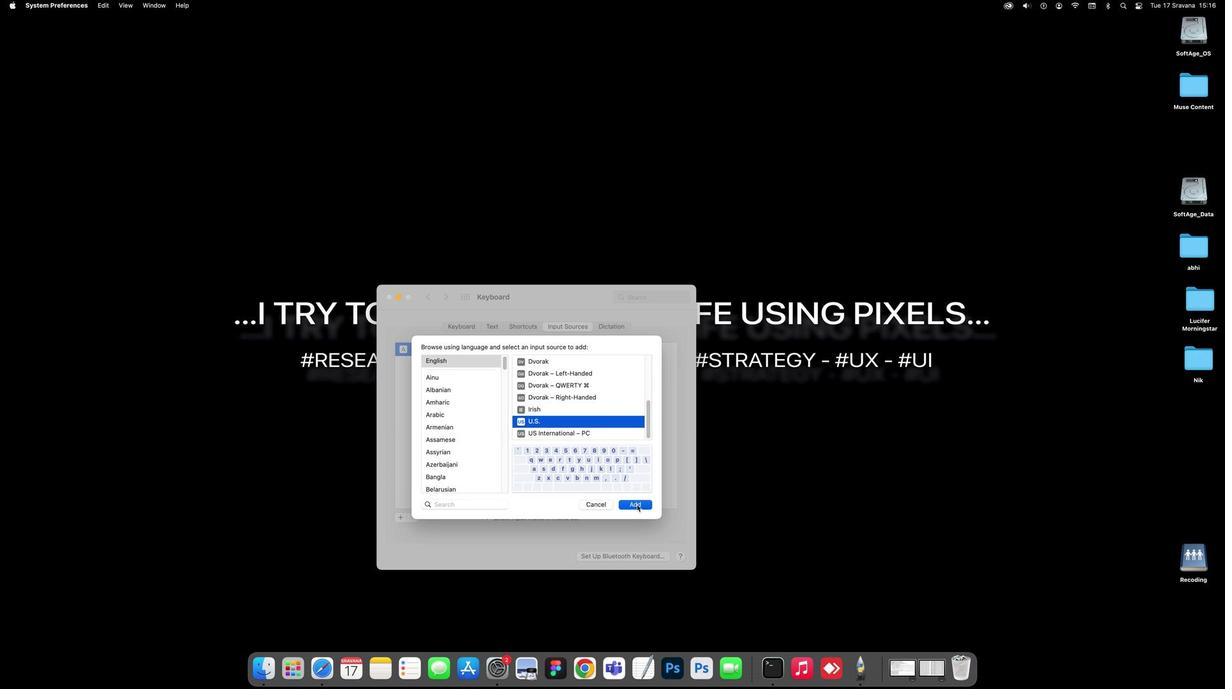 
Action: Mouse moved to (577, 416)
Screenshot: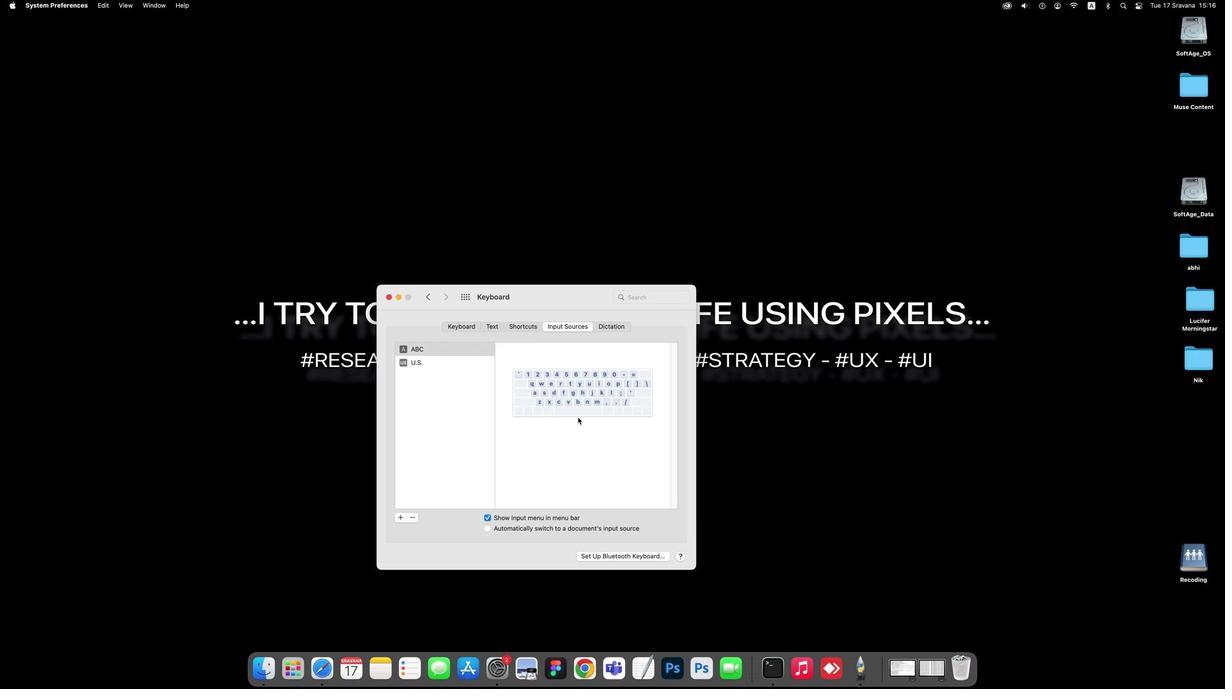 
Action: Mouse pressed left at (577, 416)
Screenshot: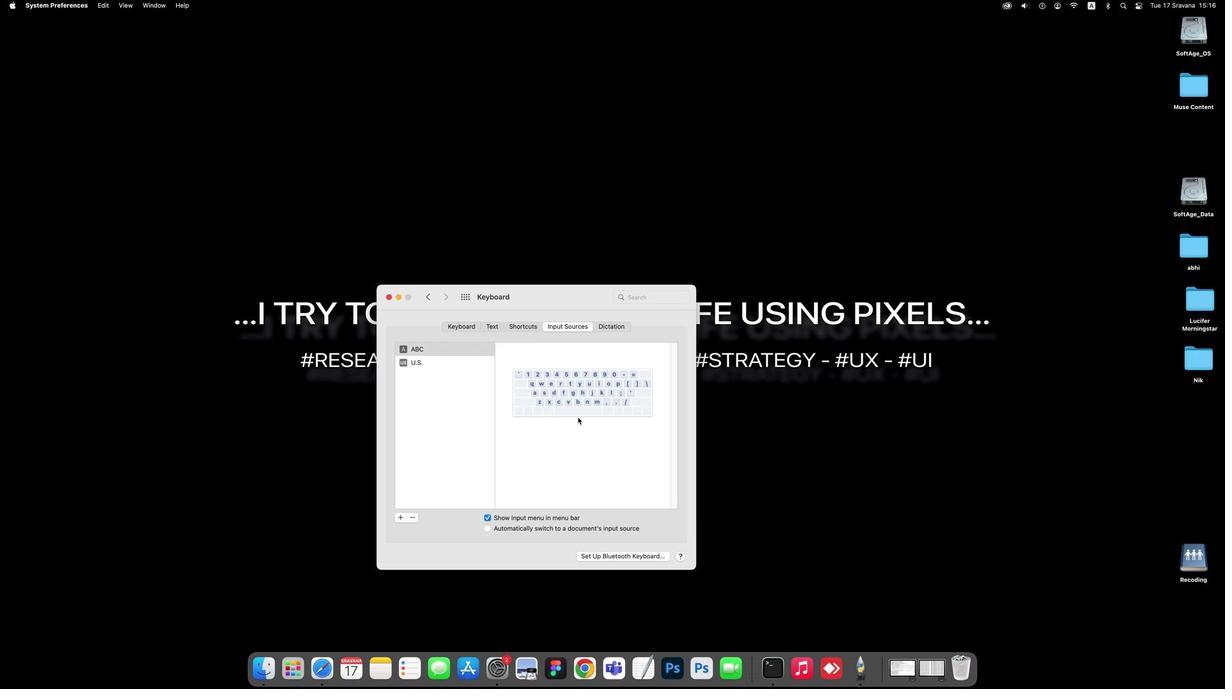 
Action: Mouse moved to (602, 327)
Screenshot: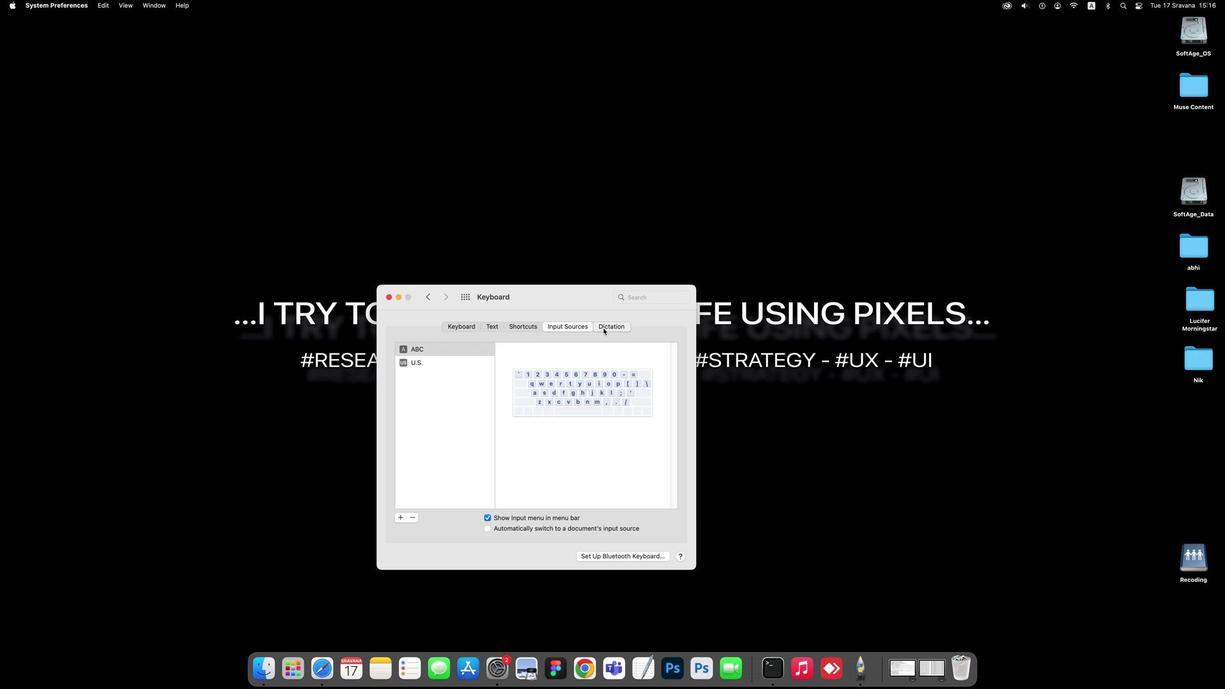 
Action: Mouse pressed left at (602, 327)
Screenshot: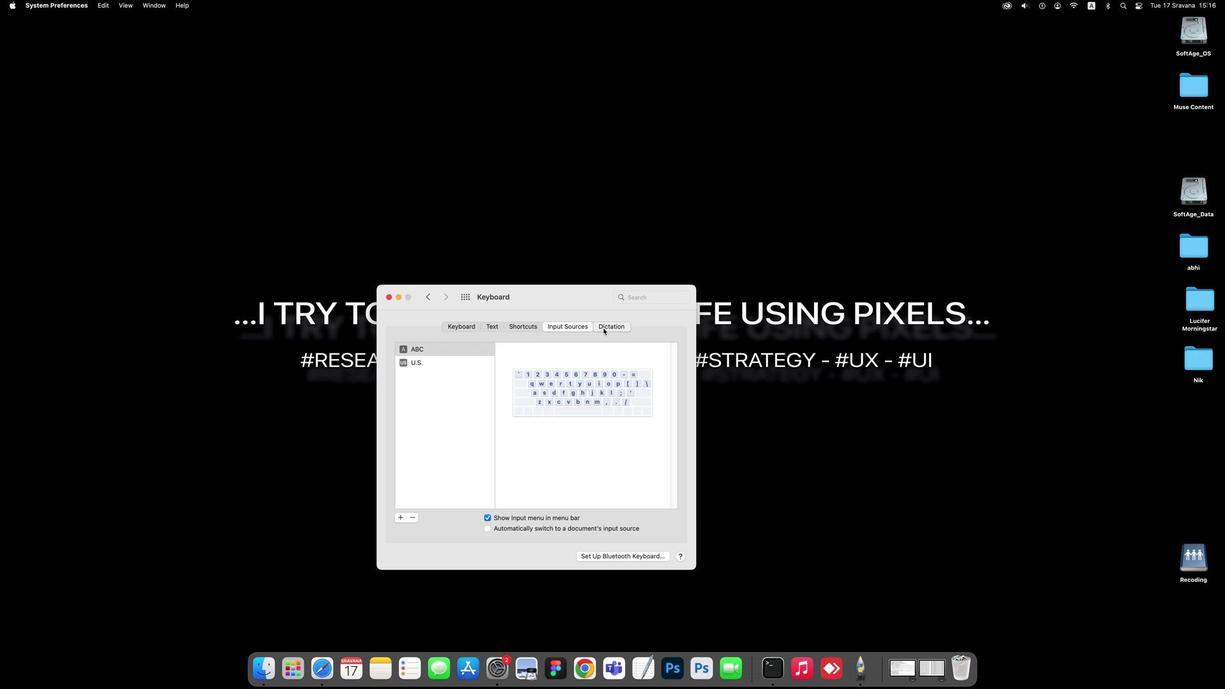 
Action: Mouse moved to (524, 326)
Screenshot: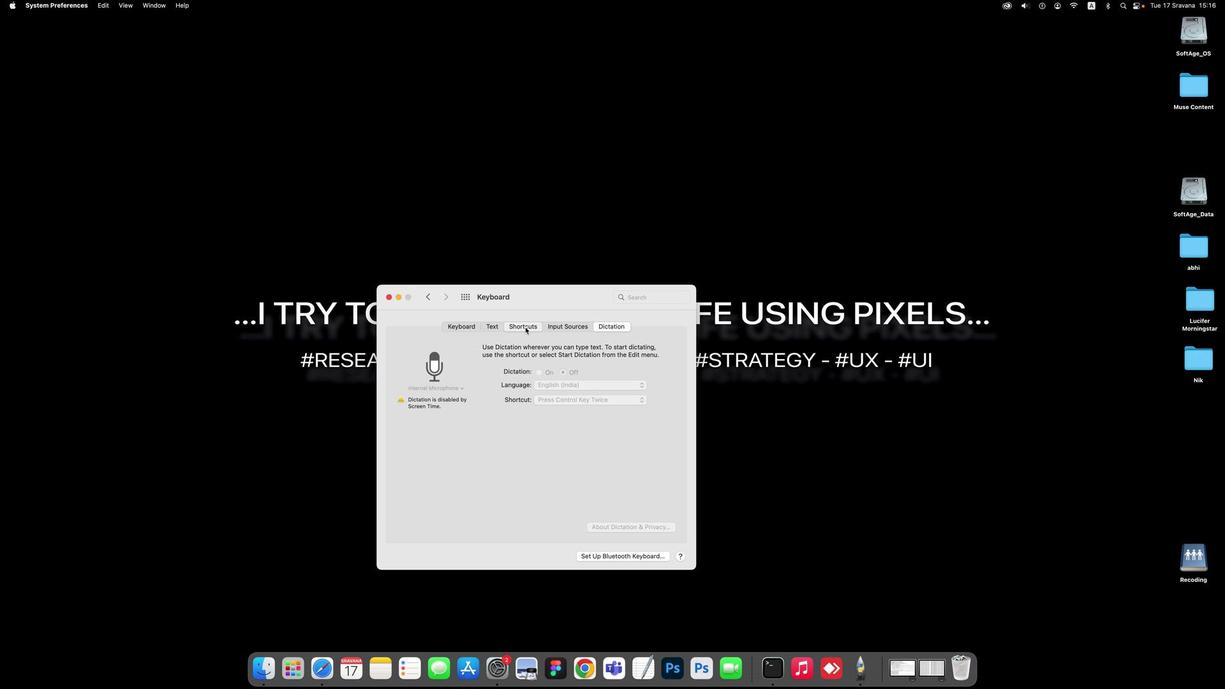 
Action: Mouse pressed left at (524, 326)
Screenshot: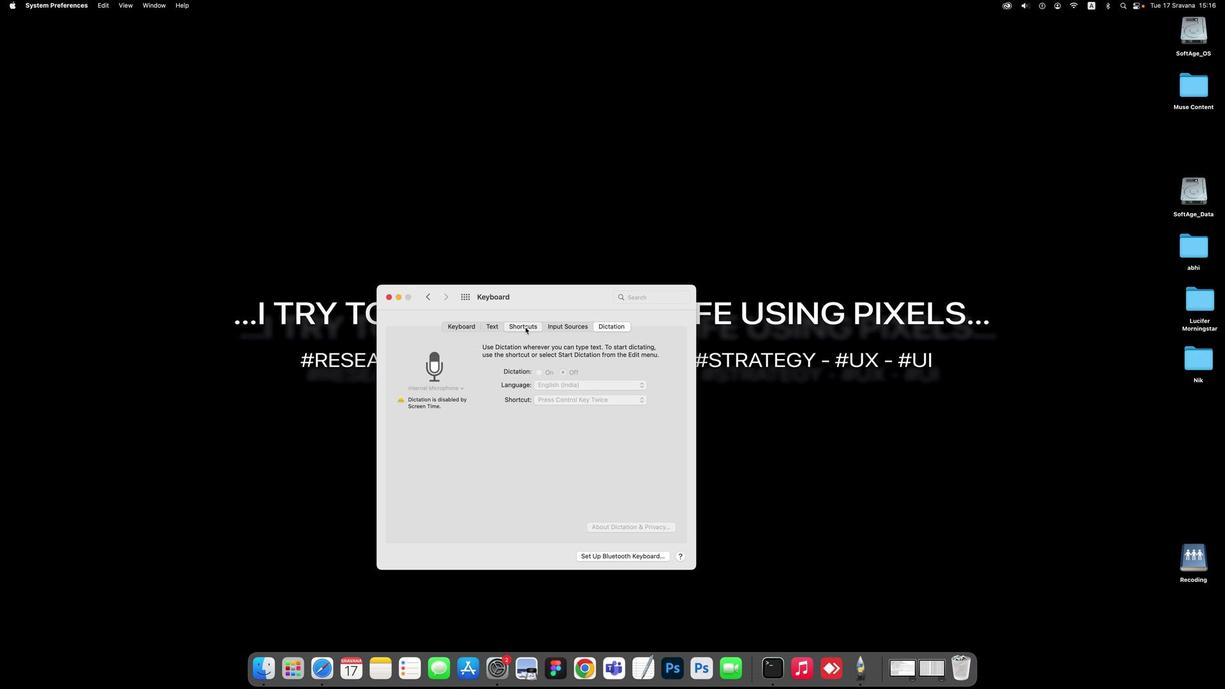 
Action: Mouse moved to (496, 324)
Screenshot: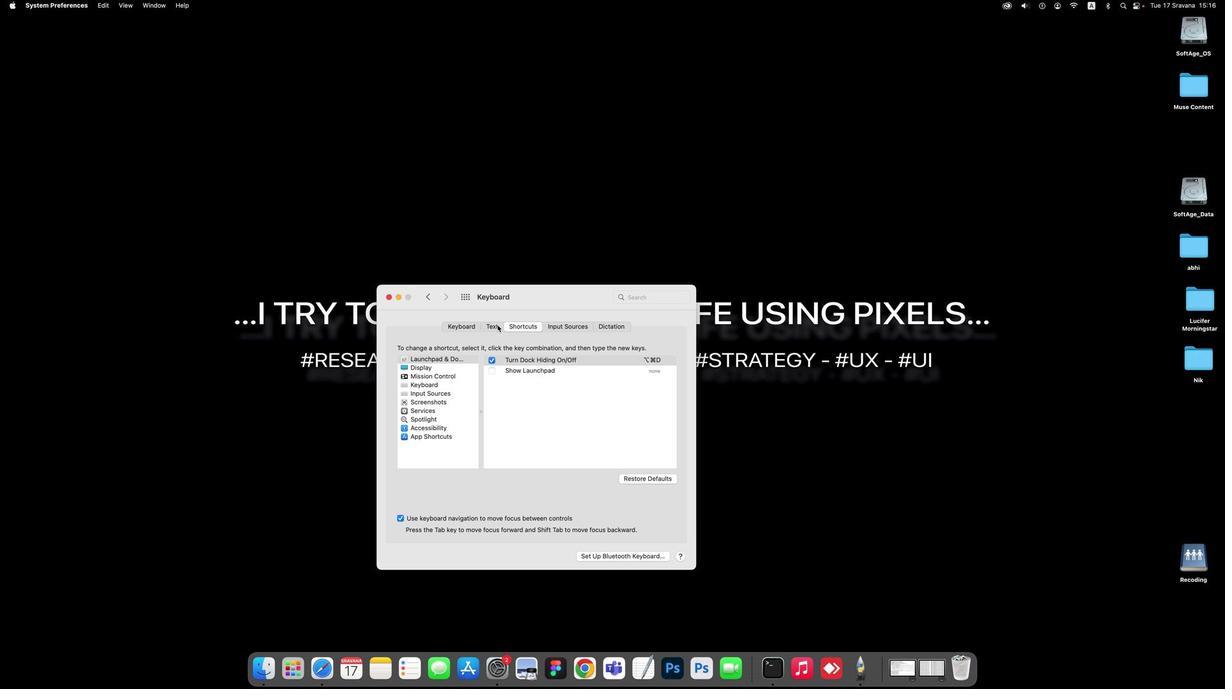 
Action: Mouse pressed left at (496, 324)
Screenshot: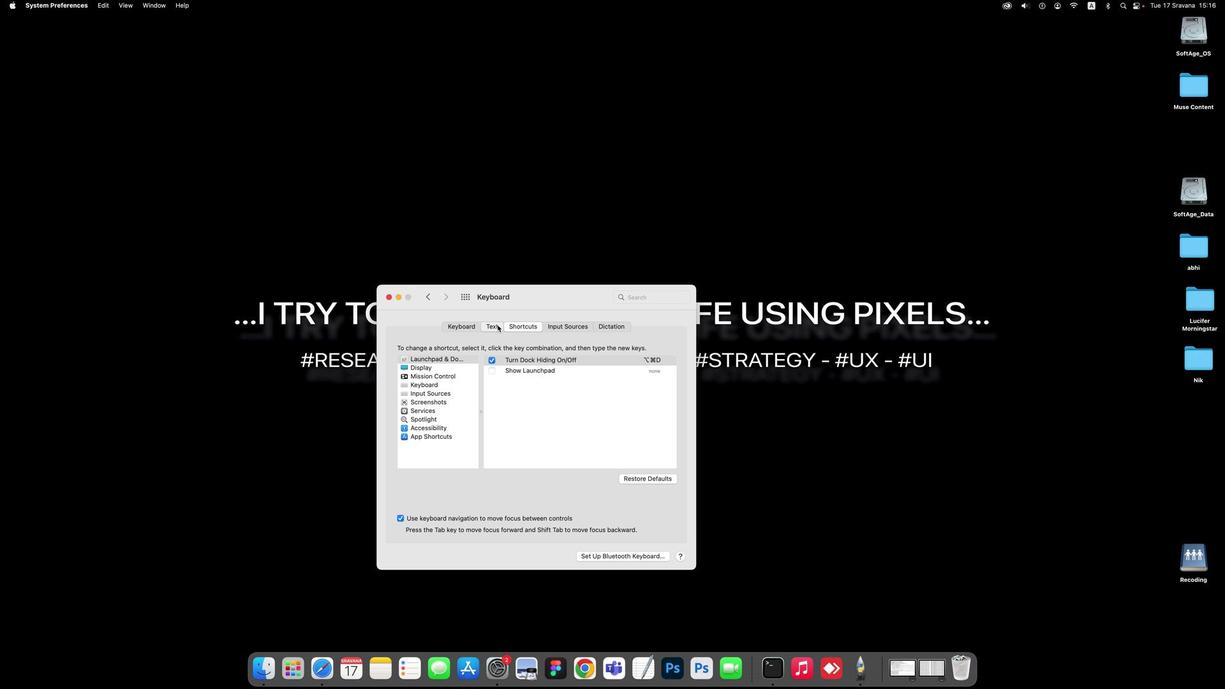 
Action: Mouse moved to (460, 327)
Screenshot: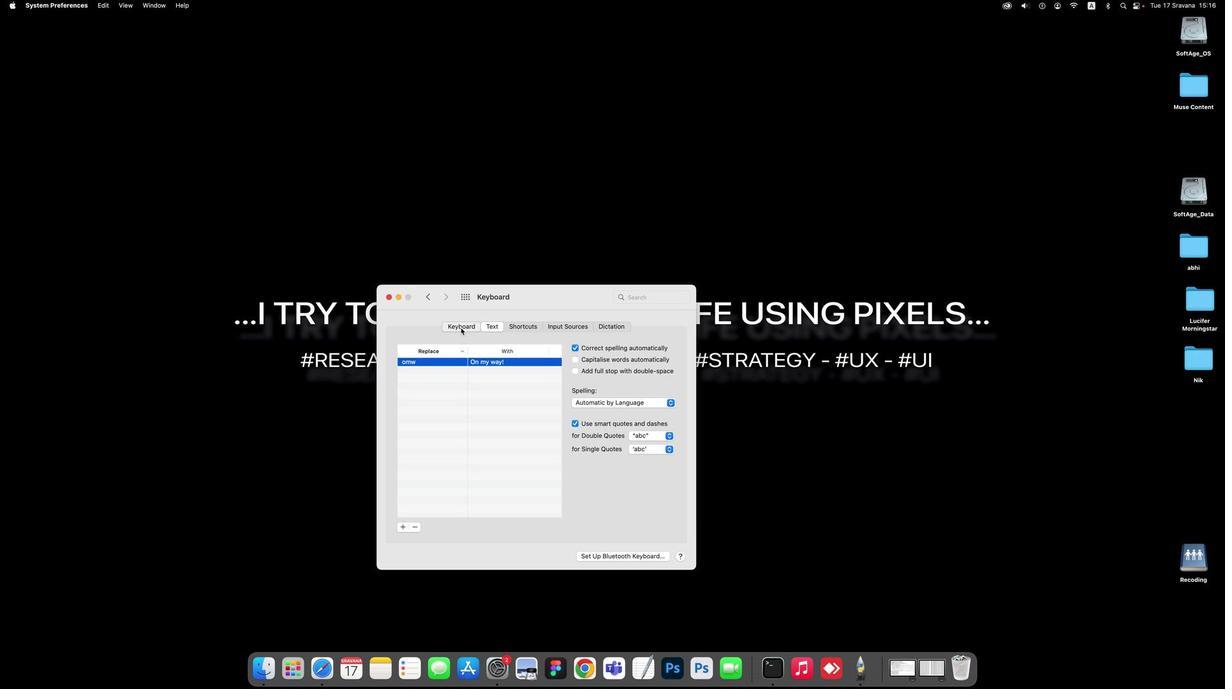 
Action: Mouse pressed left at (460, 327)
Screenshot: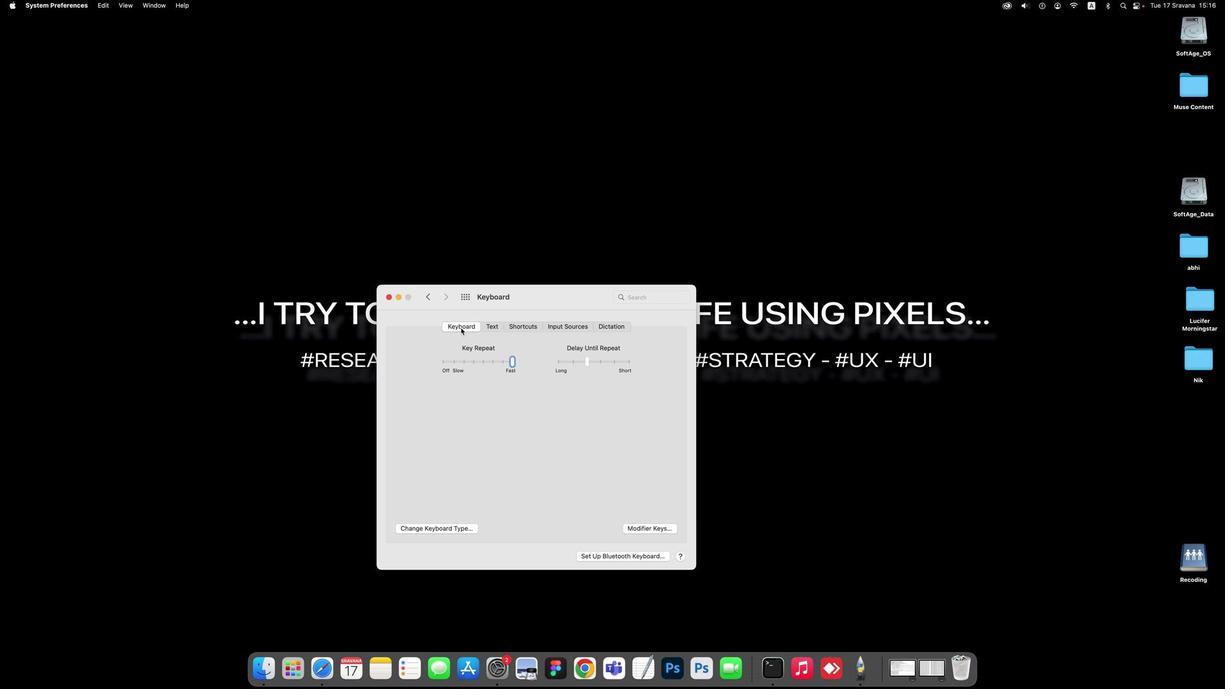 
Action: Mouse moved to (513, 360)
Screenshot: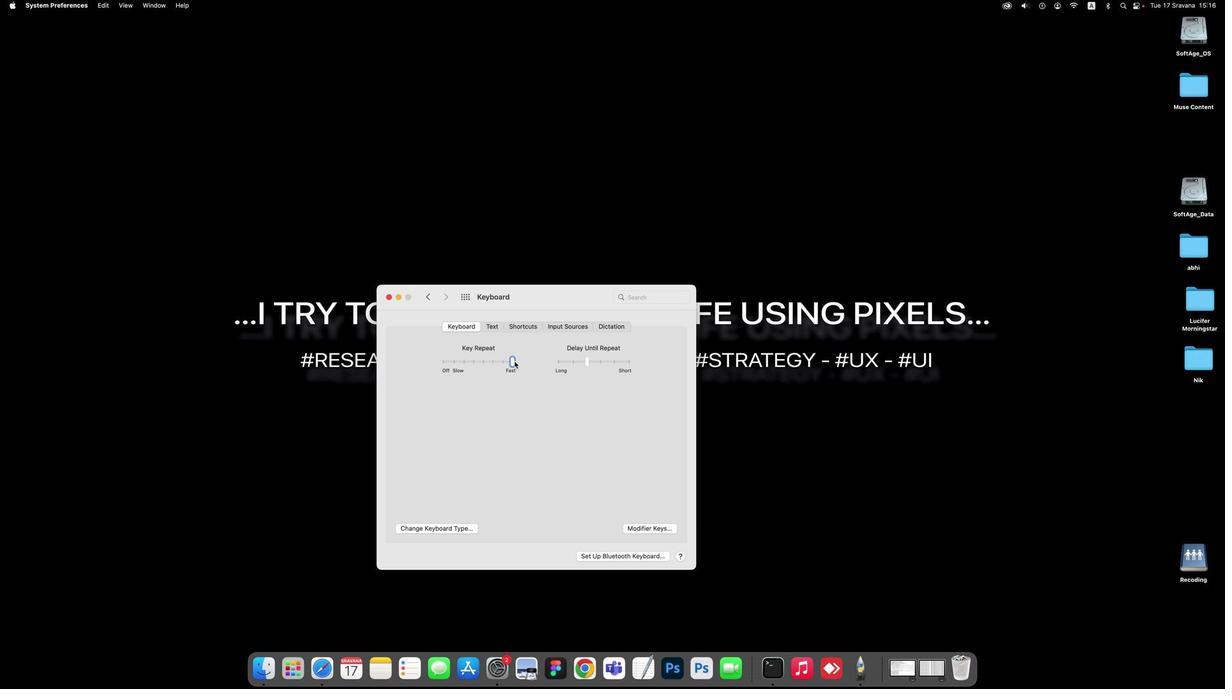 
Action: Mouse pressed left at (513, 360)
Screenshot: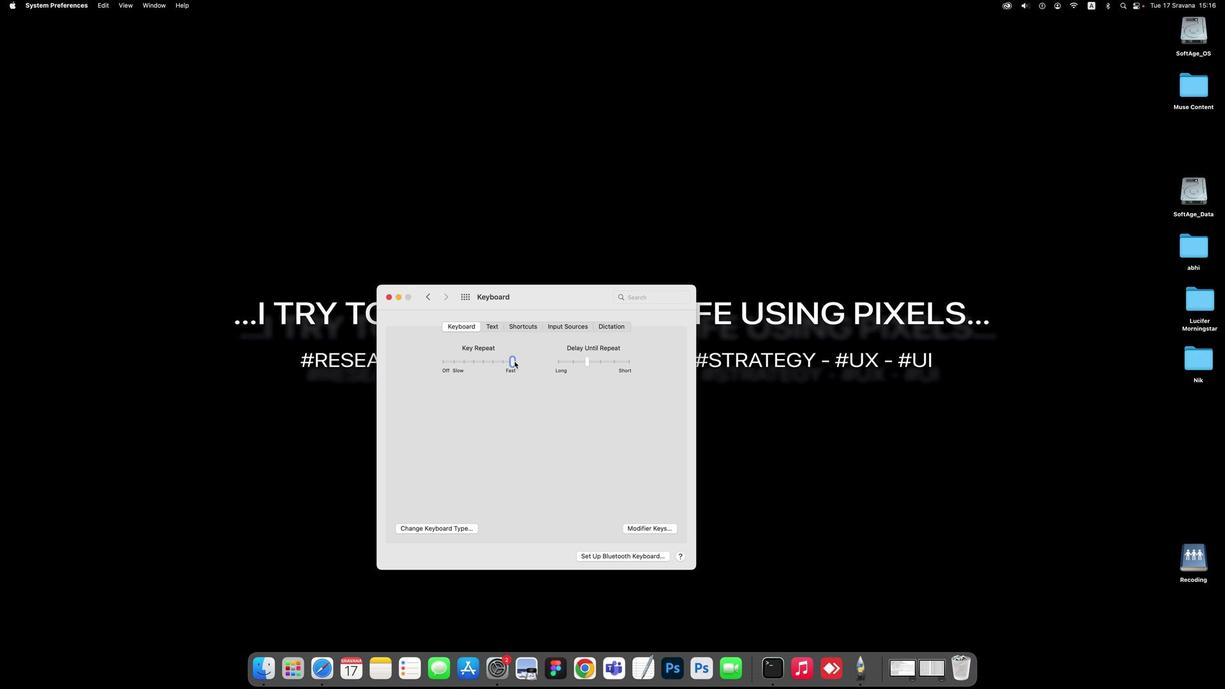 
Action: Mouse moved to (513, 326)
Screenshot: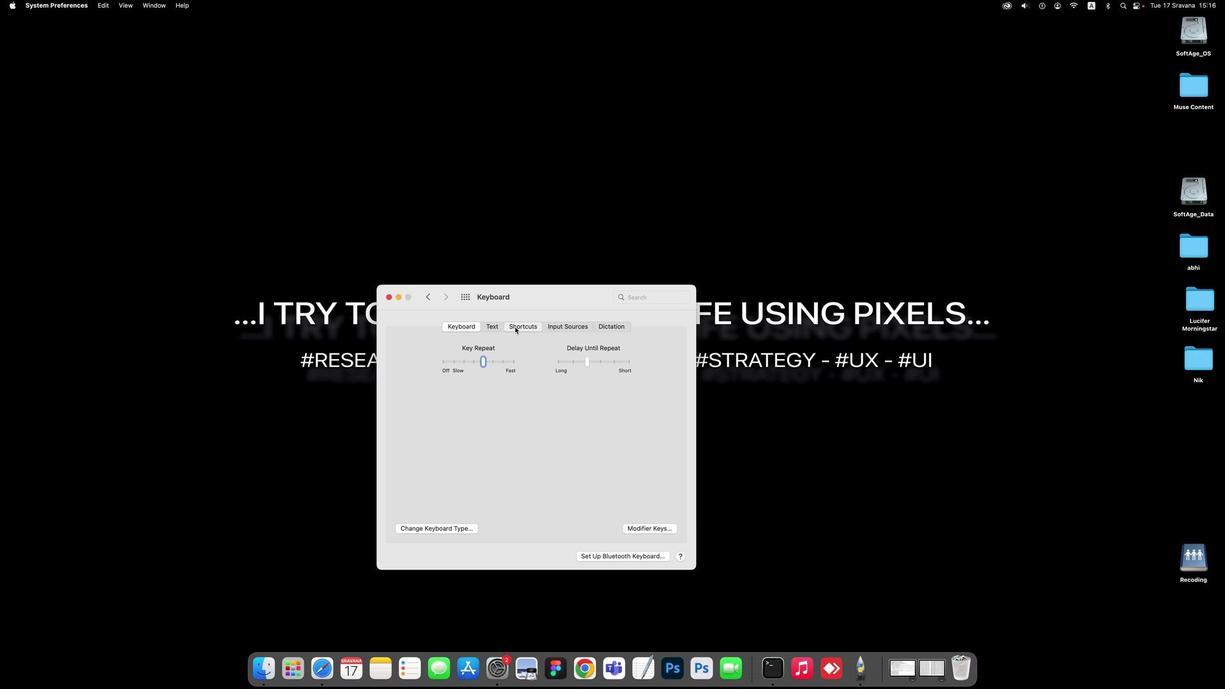 
Action: Mouse pressed left at (513, 326)
Screenshot: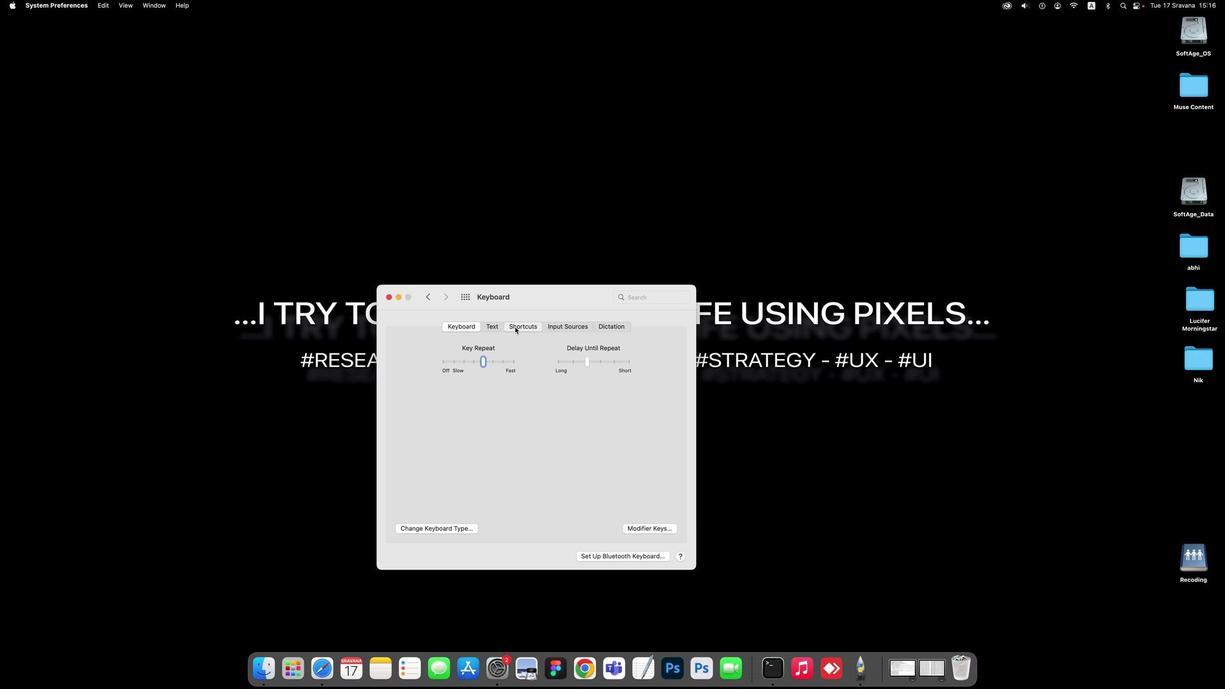 
Action: Mouse moved to (562, 327)
Screenshot: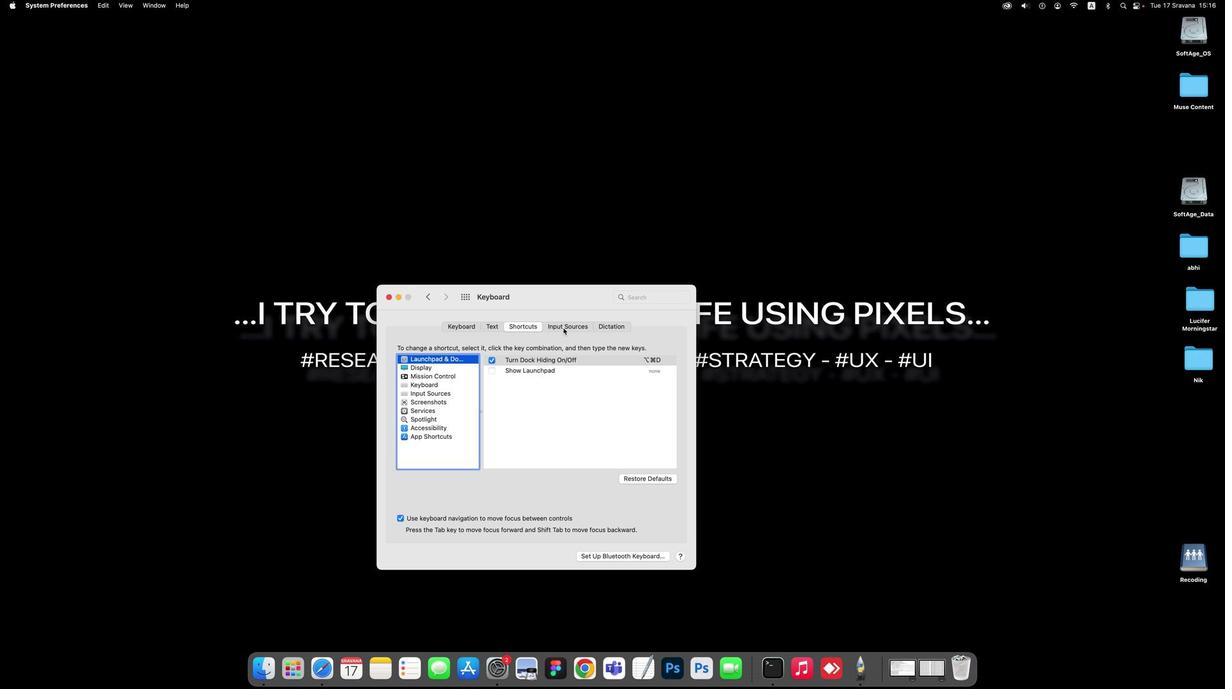 
Action: Mouse pressed left at (562, 327)
Screenshot: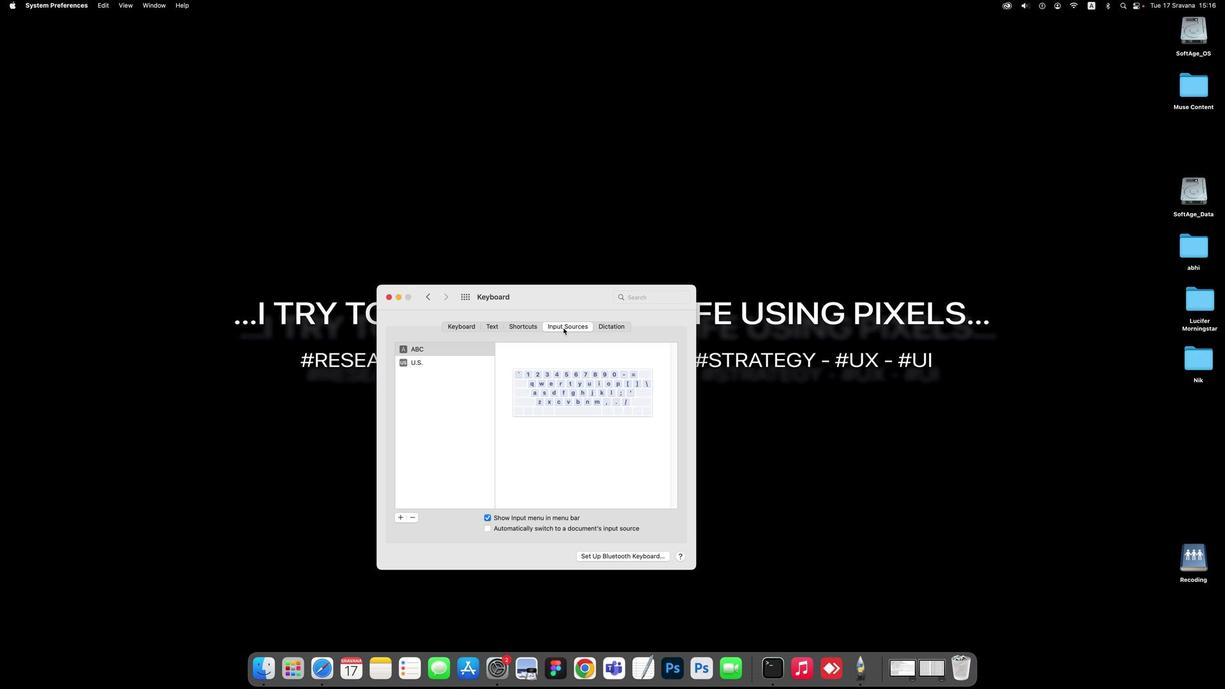 
Action: Mouse moved to (430, 362)
Screenshot: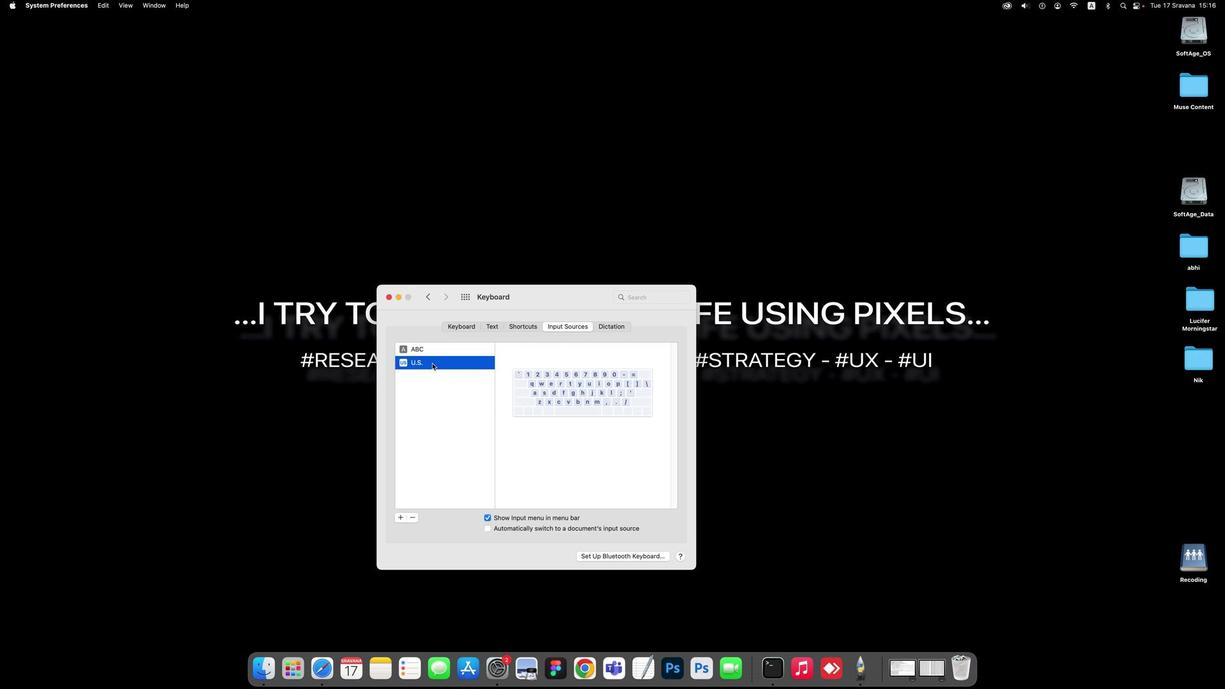 
Action: Mouse pressed left at (430, 362)
Screenshot: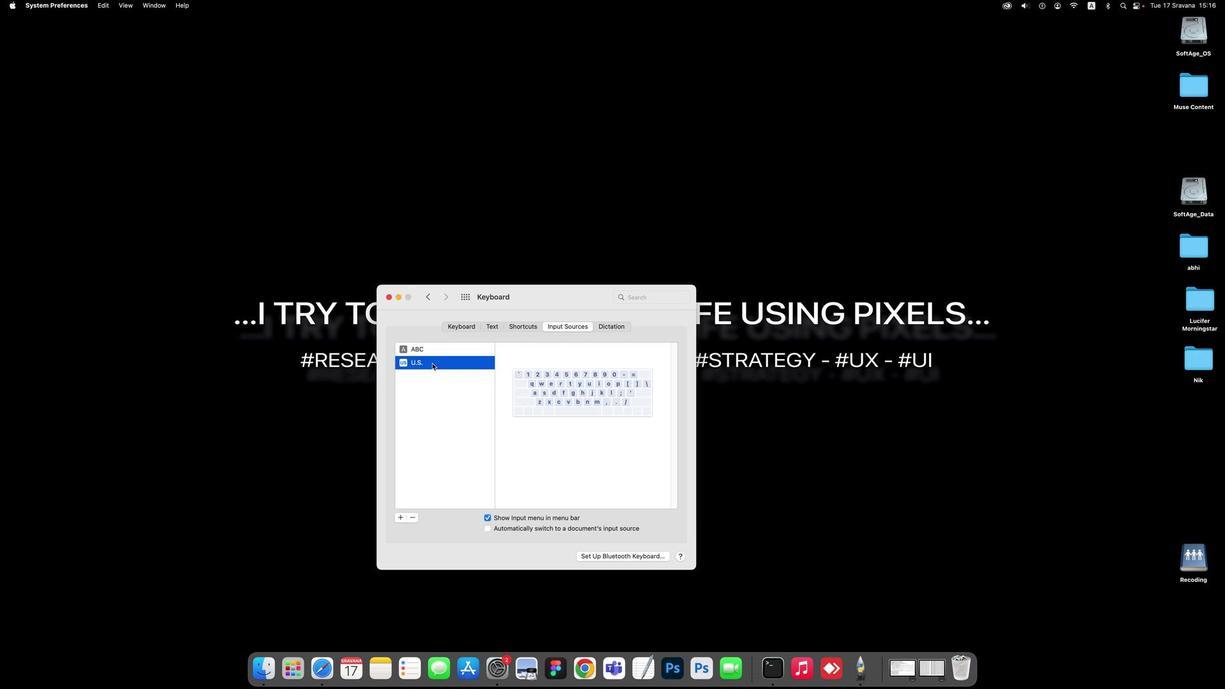 
Action: Mouse moved to (487, 526)
Screenshot: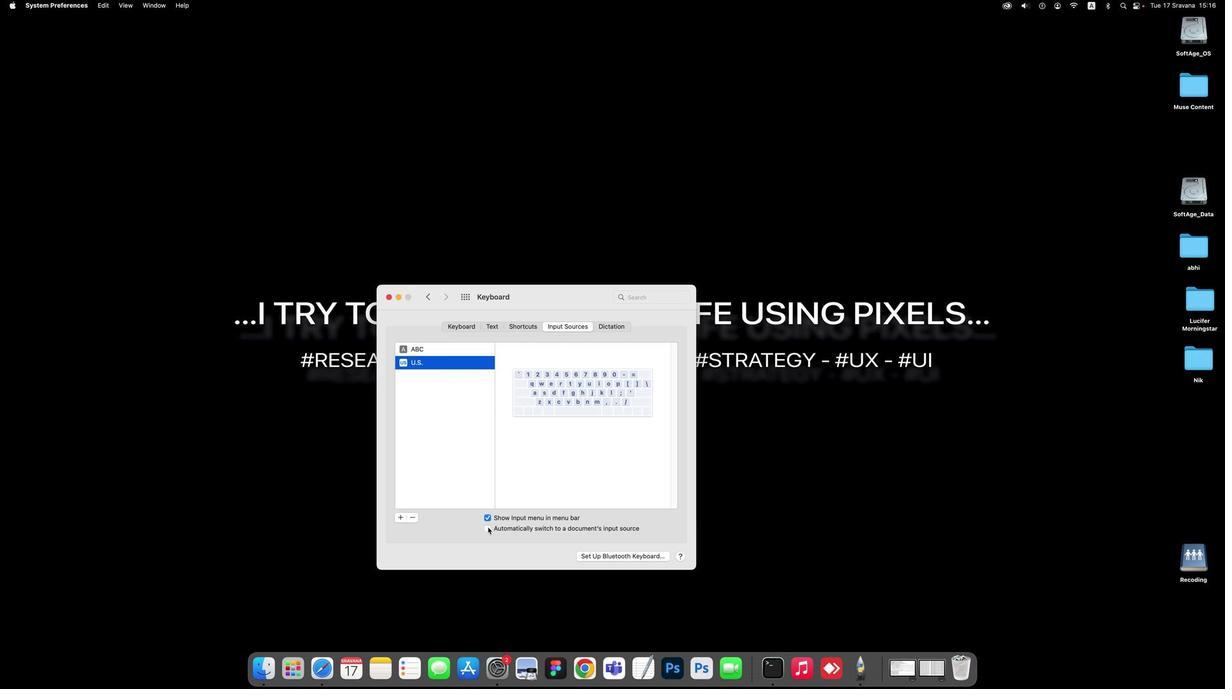
Action: Mouse pressed left at (487, 526)
Screenshot: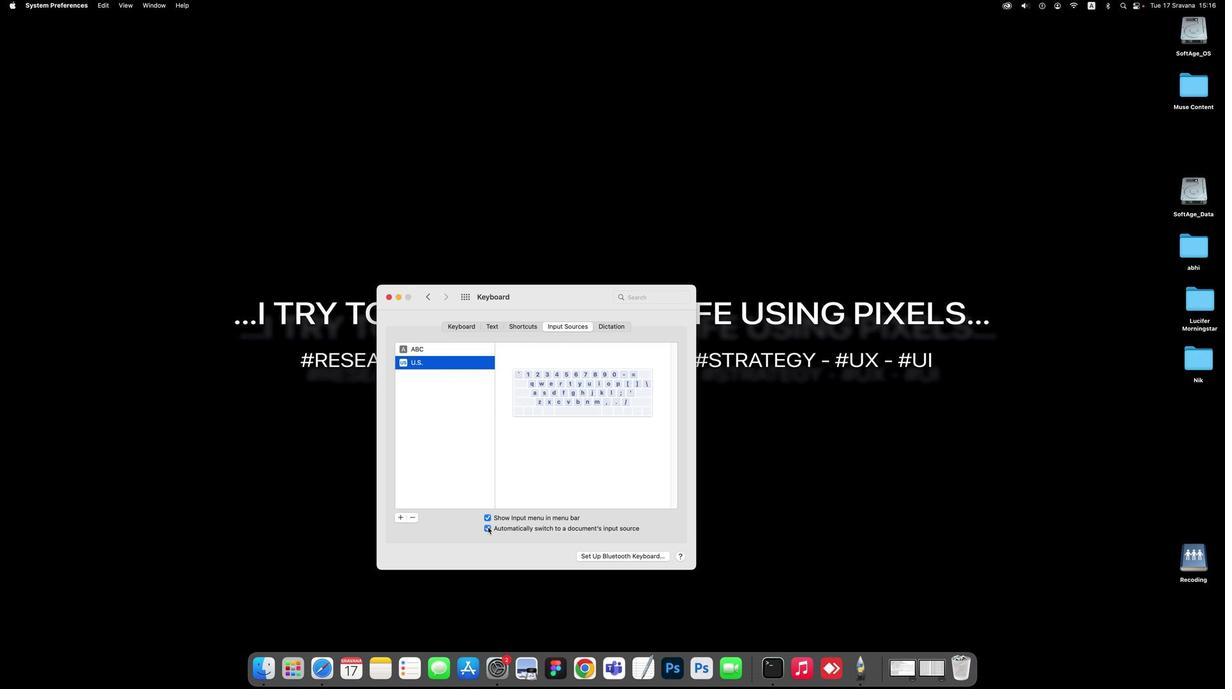 
Action: Mouse moved to (519, 402)
Screenshot: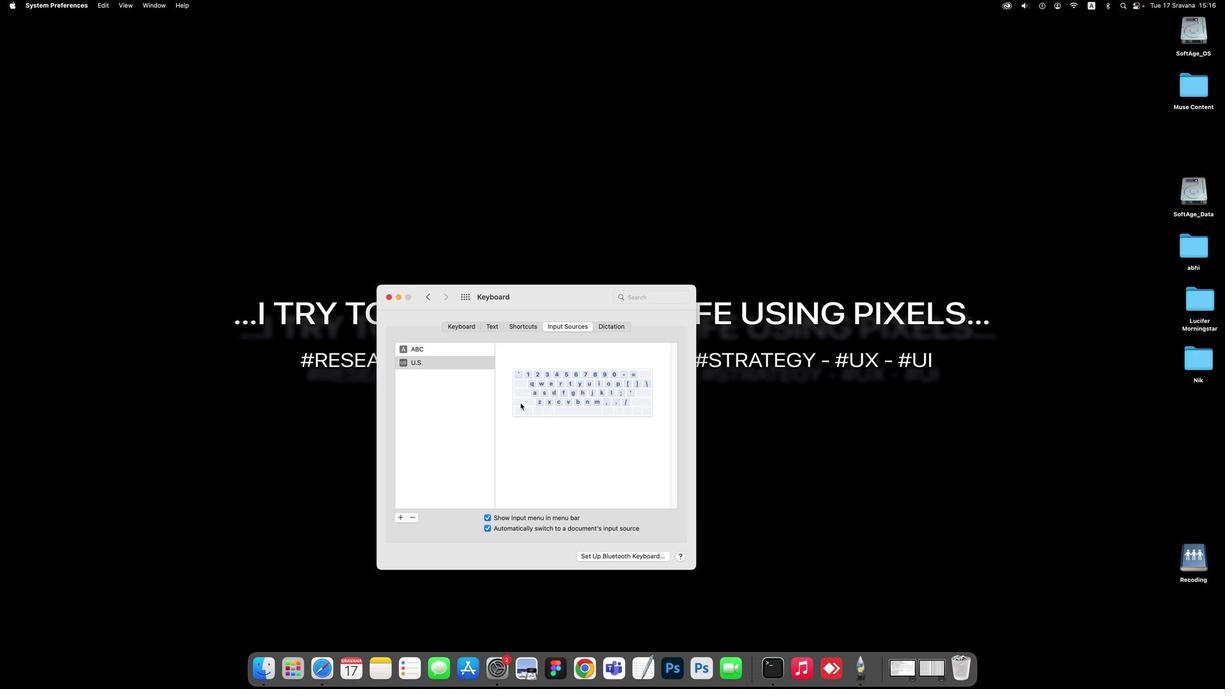 
Action: Mouse pressed left at (519, 402)
Screenshot: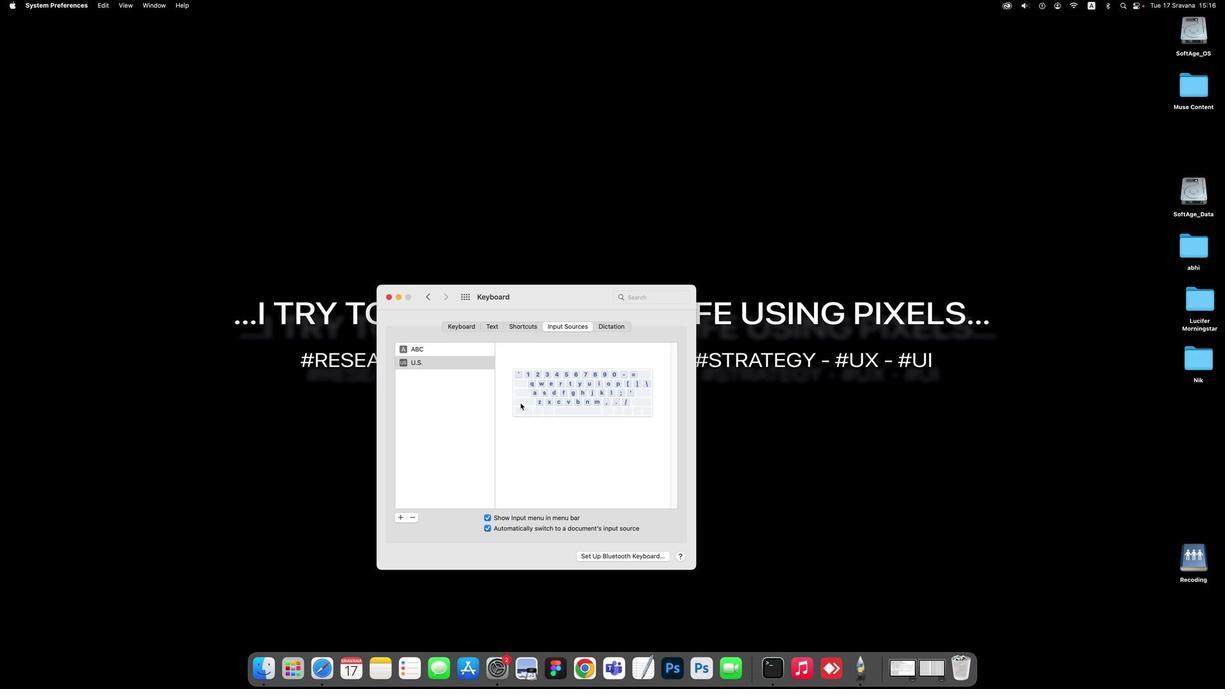 
Action: Mouse moved to (513, 390)
Screenshot: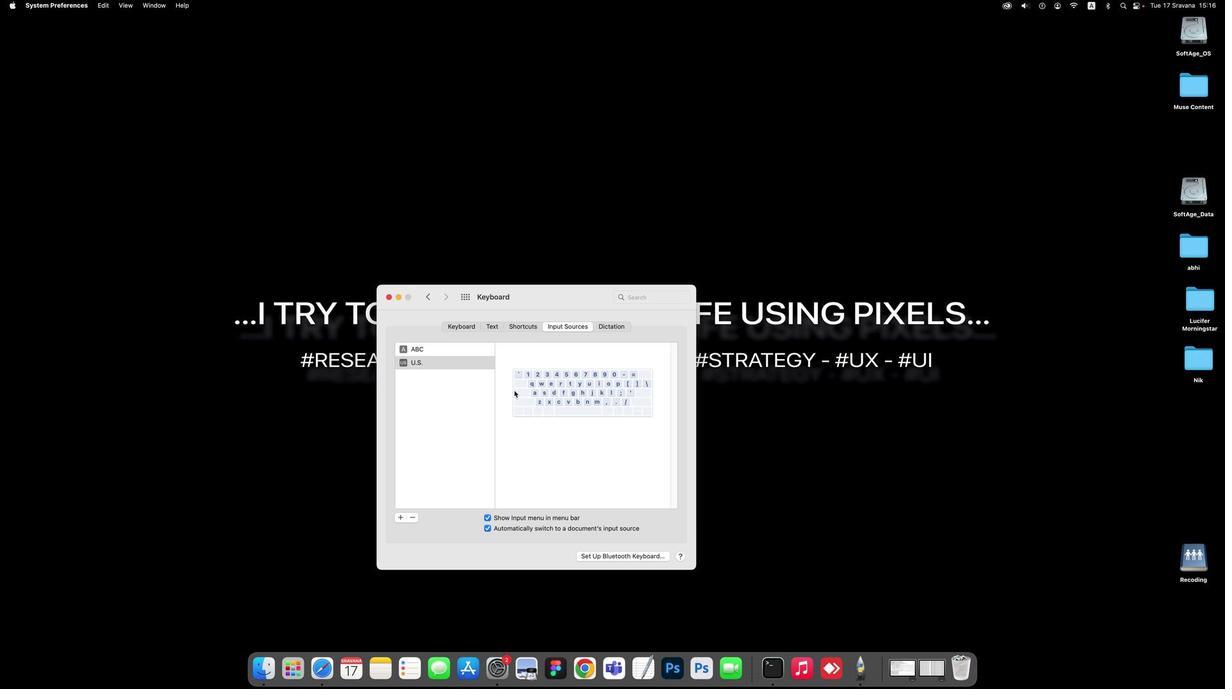 
